 Task: Add the user profile image component in the site builder.
Action: Mouse moved to (1348, 103)
Screenshot: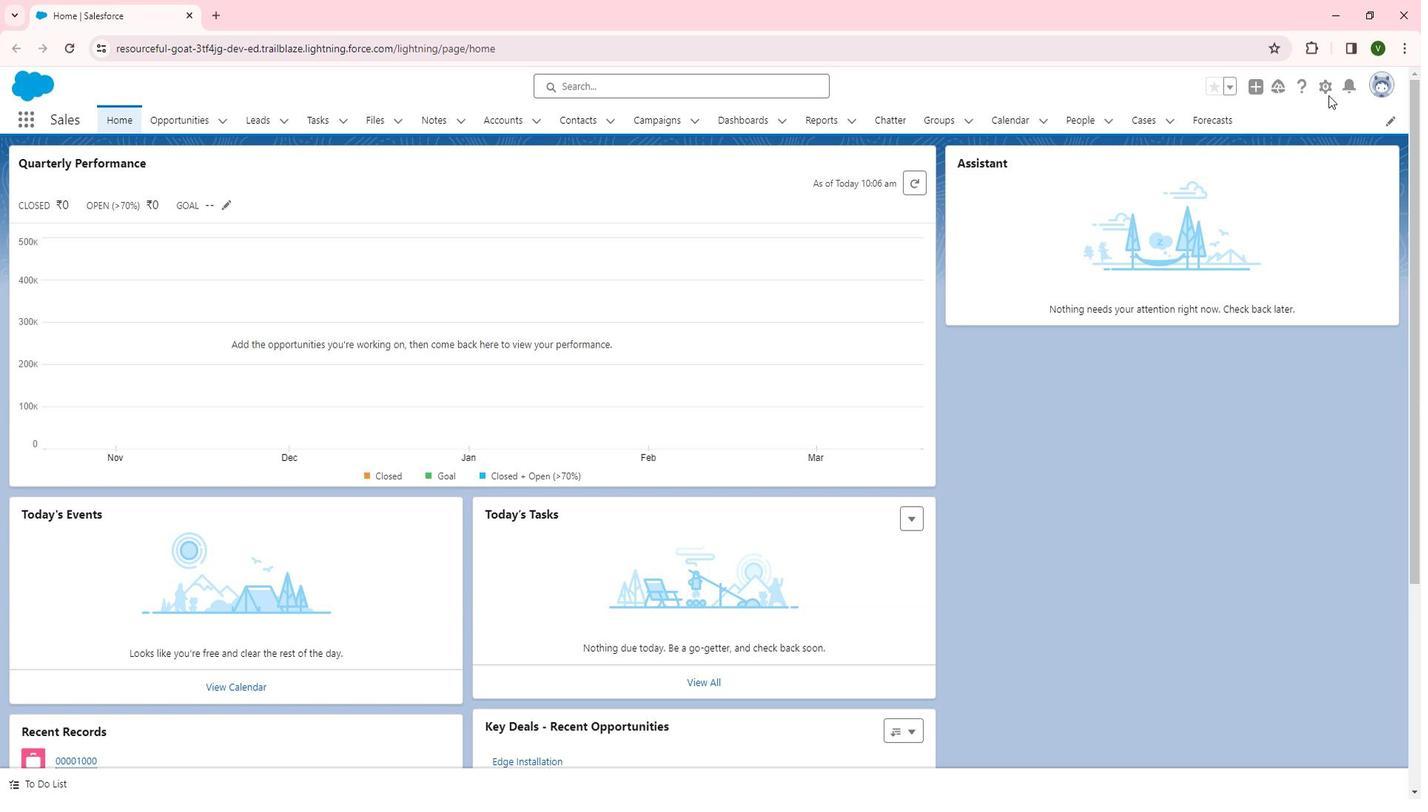 
Action: Mouse pressed left at (1348, 103)
Screenshot: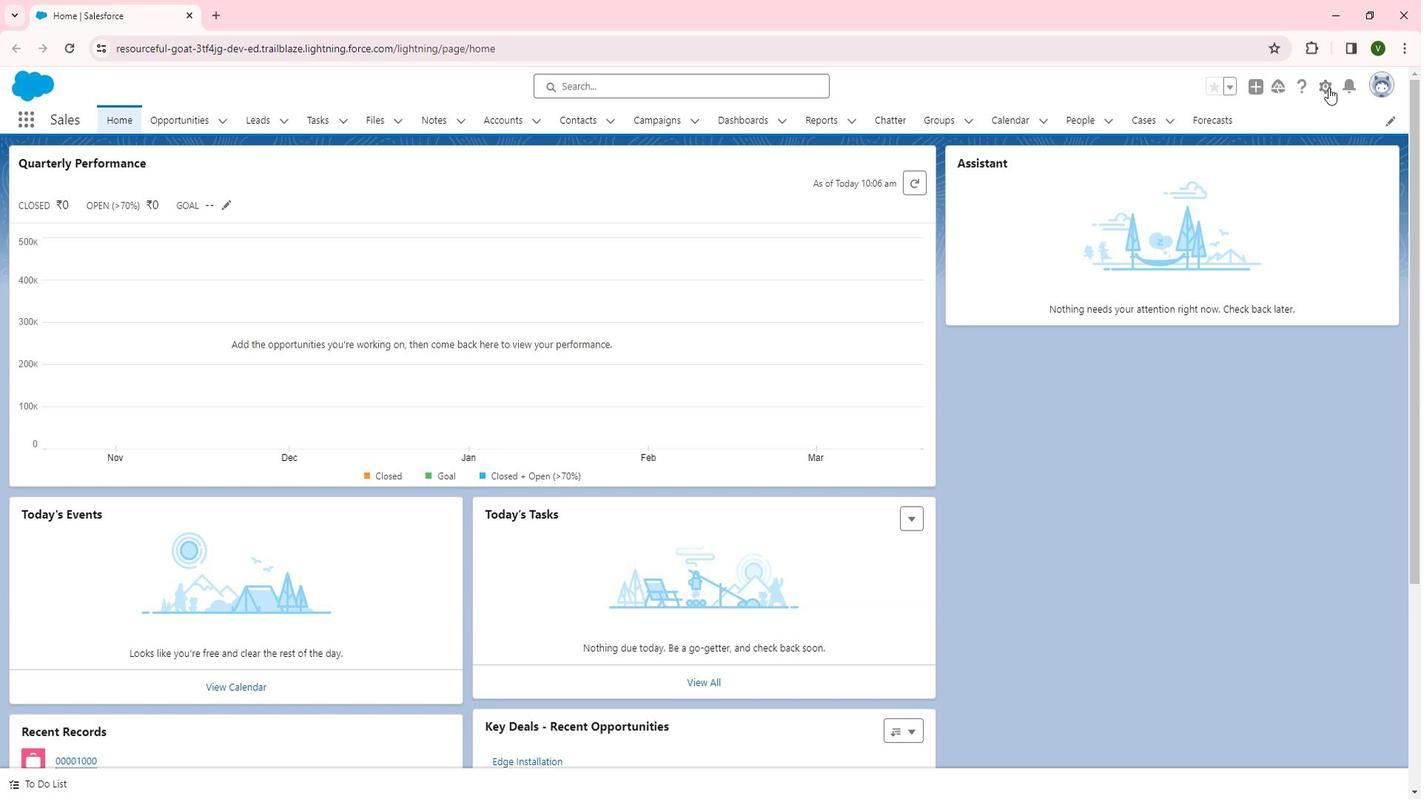 
Action: Mouse moved to (1319, 154)
Screenshot: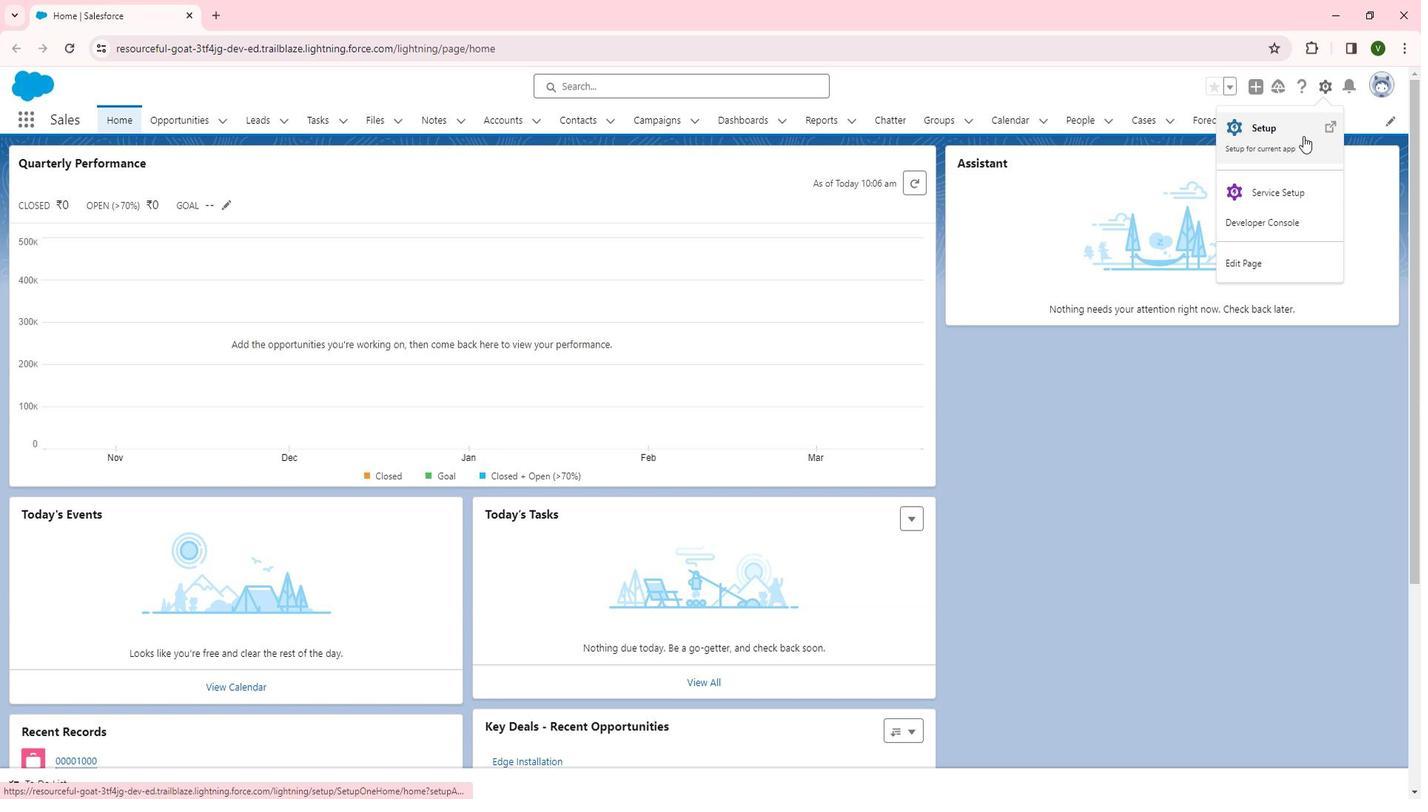 
Action: Mouse pressed left at (1319, 154)
Screenshot: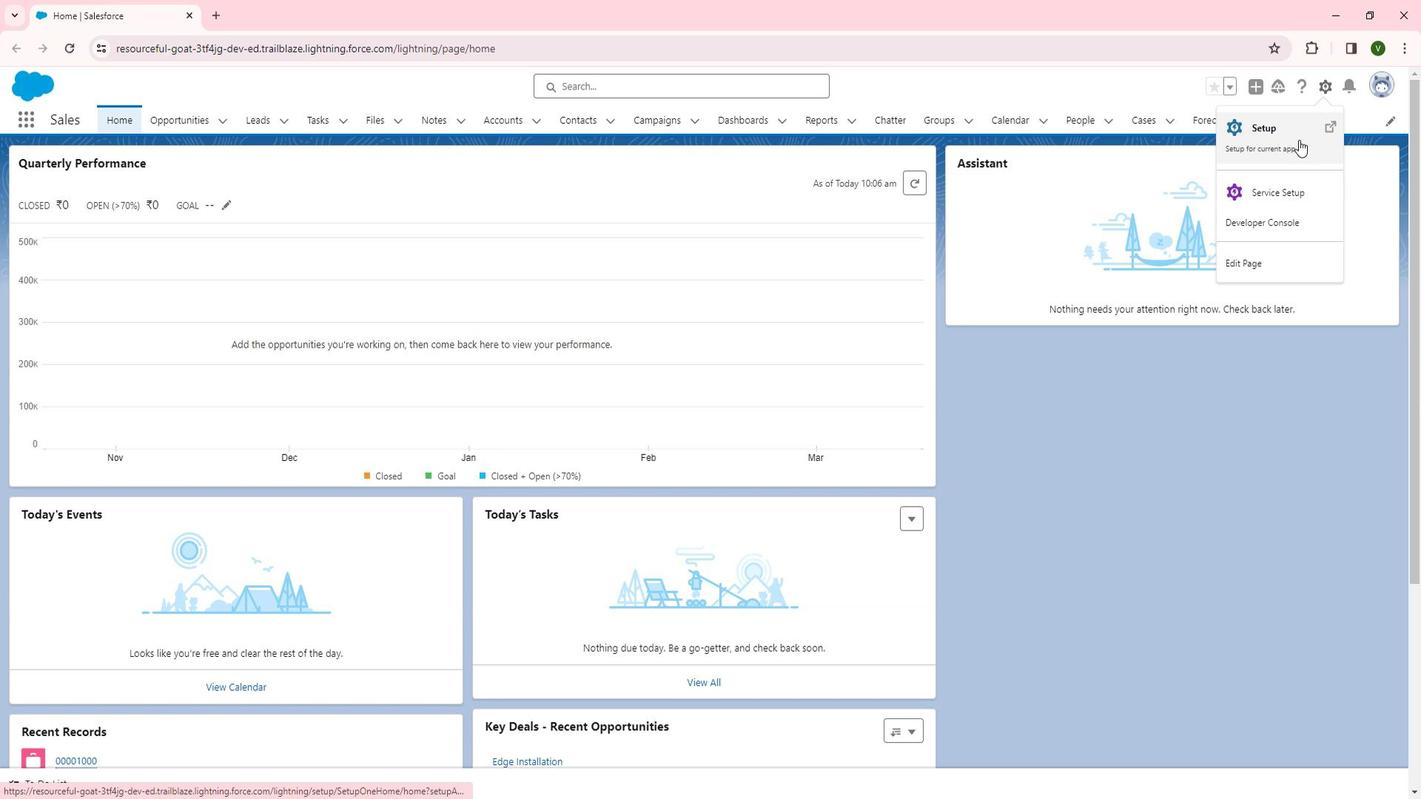 
Action: Mouse moved to (133, 451)
Screenshot: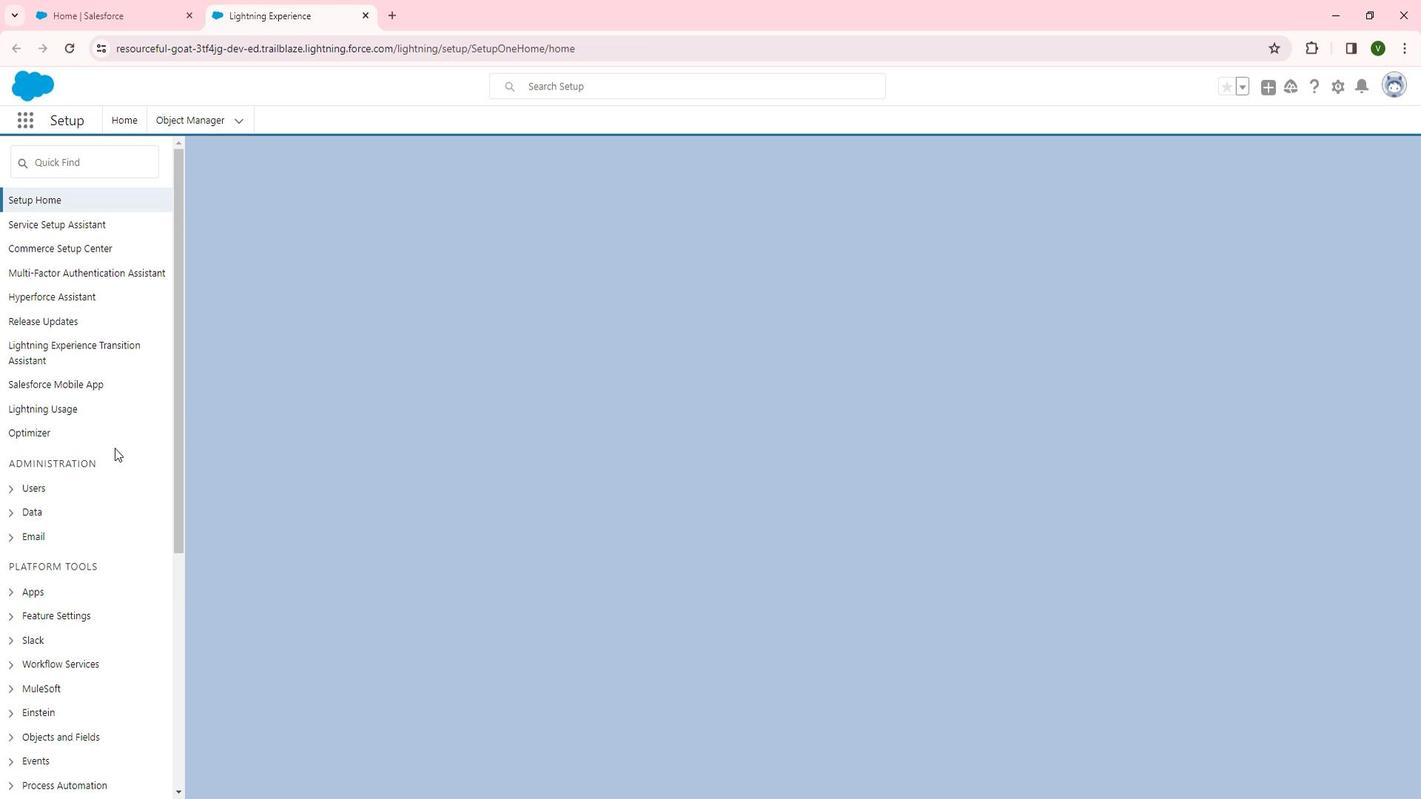
Action: Mouse scrolled (133, 450) with delta (0, 0)
Screenshot: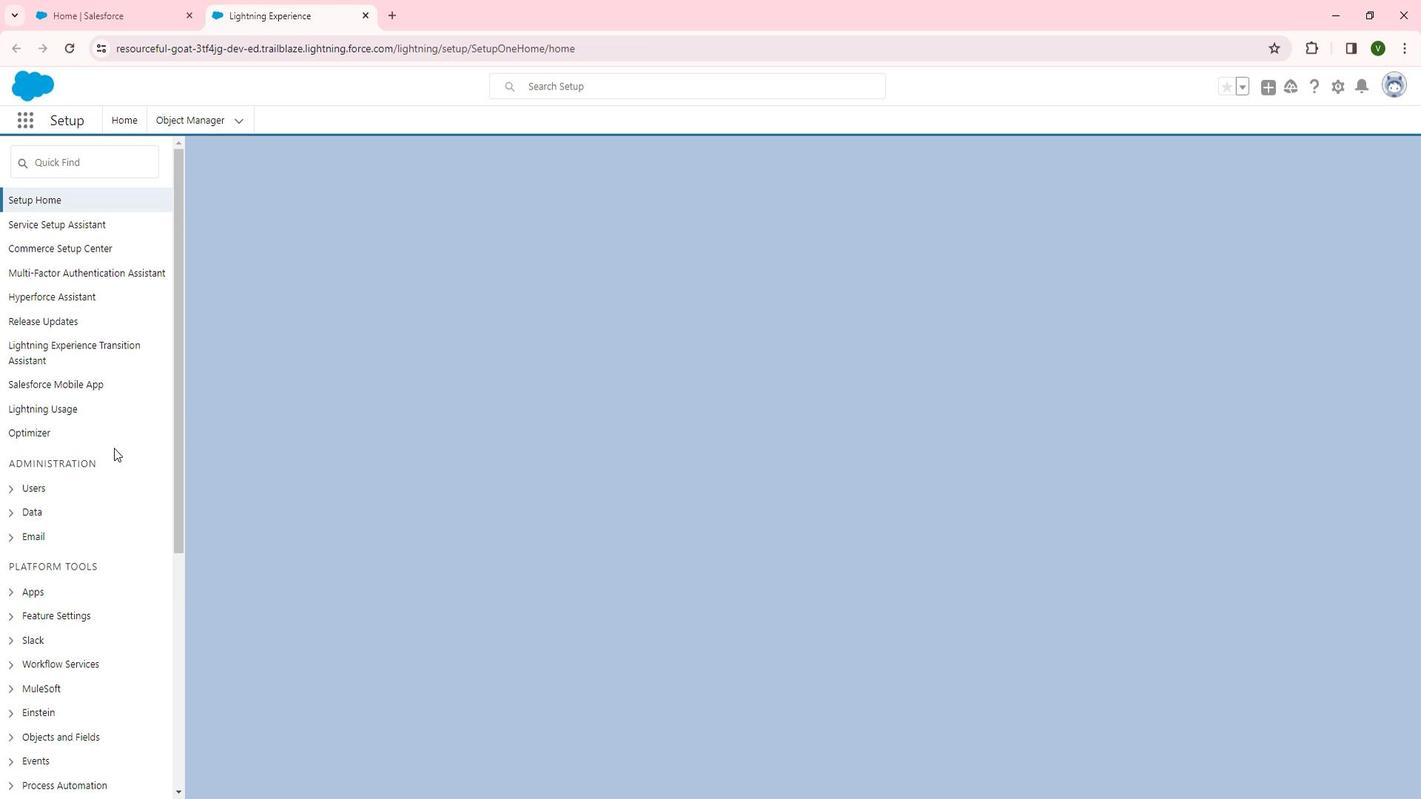 
Action: Mouse scrolled (133, 450) with delta (0, 0)
Screenshot: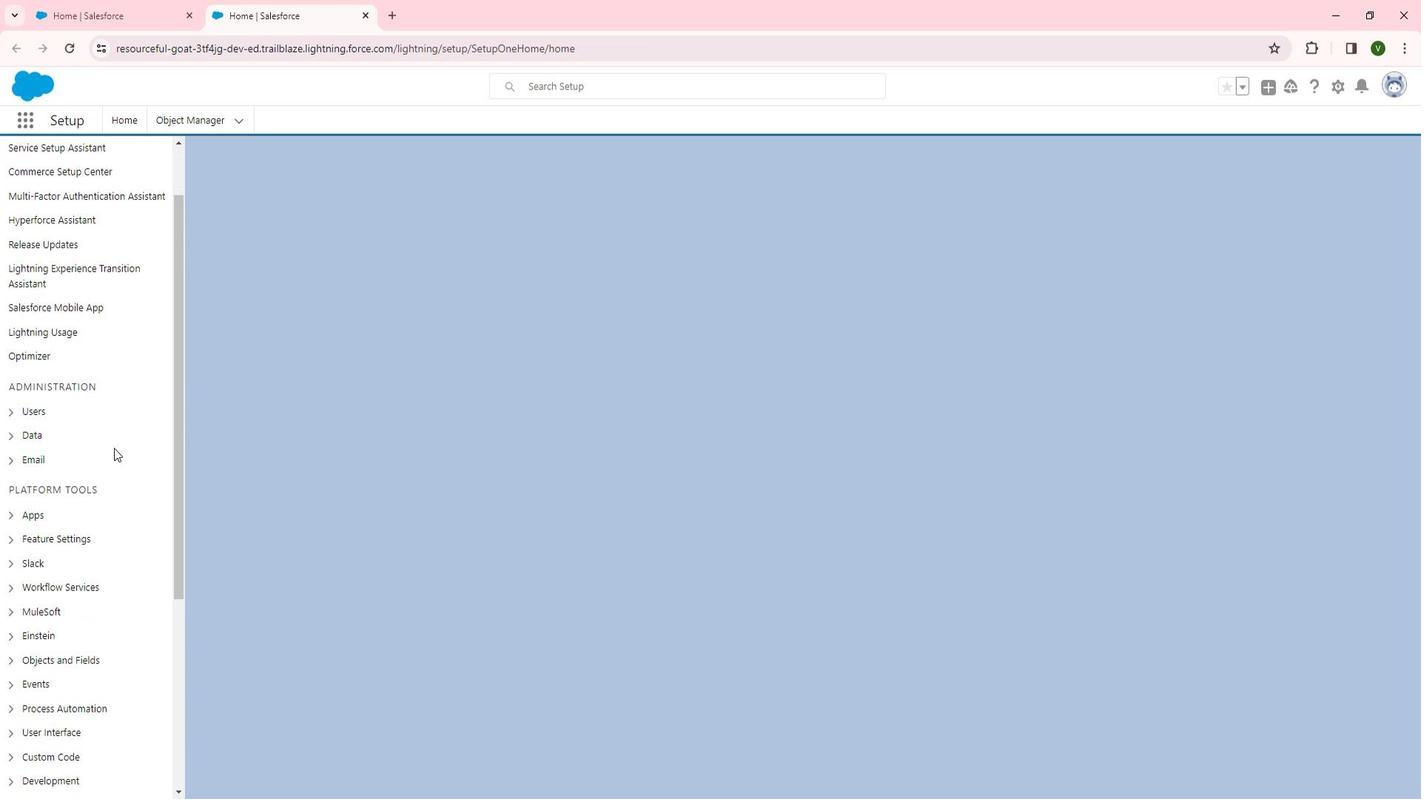 
Action: Mouse scrolled (133, 450) with delta (0, 0)
Screenshot: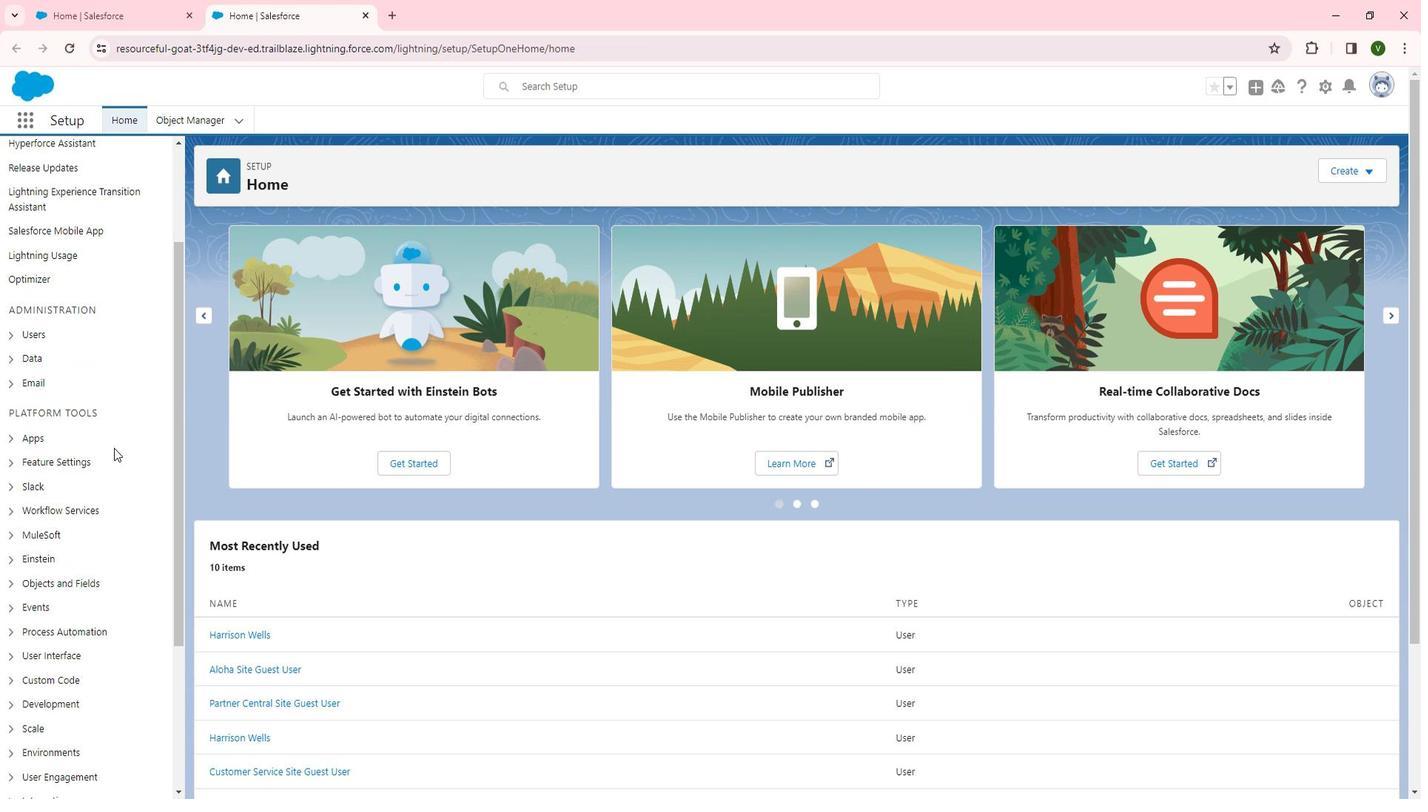 
Action: Mouse moved to (211, 513)
Screenshot: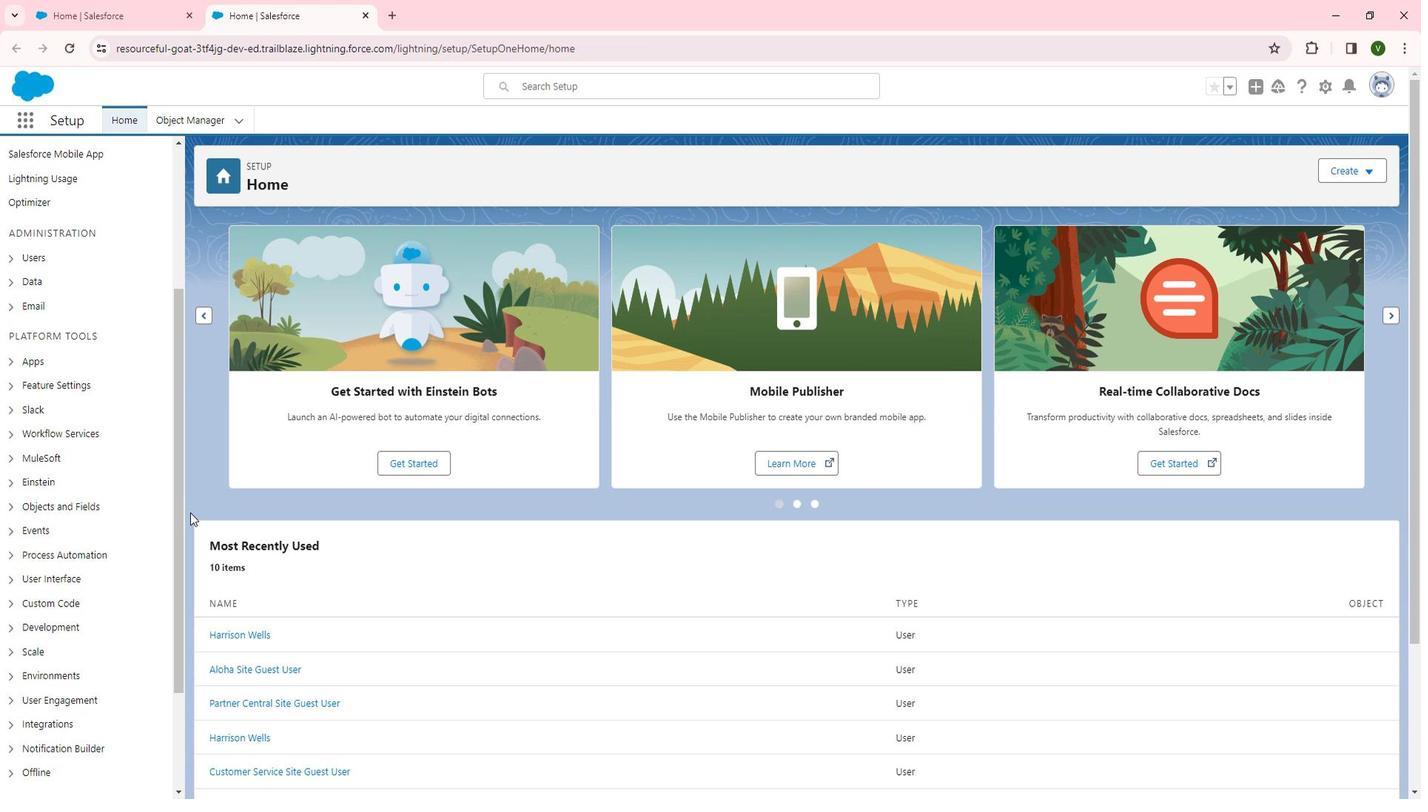 
Action: Mouse scrolled (211, 512) with delta (0, 0)
Screenshot: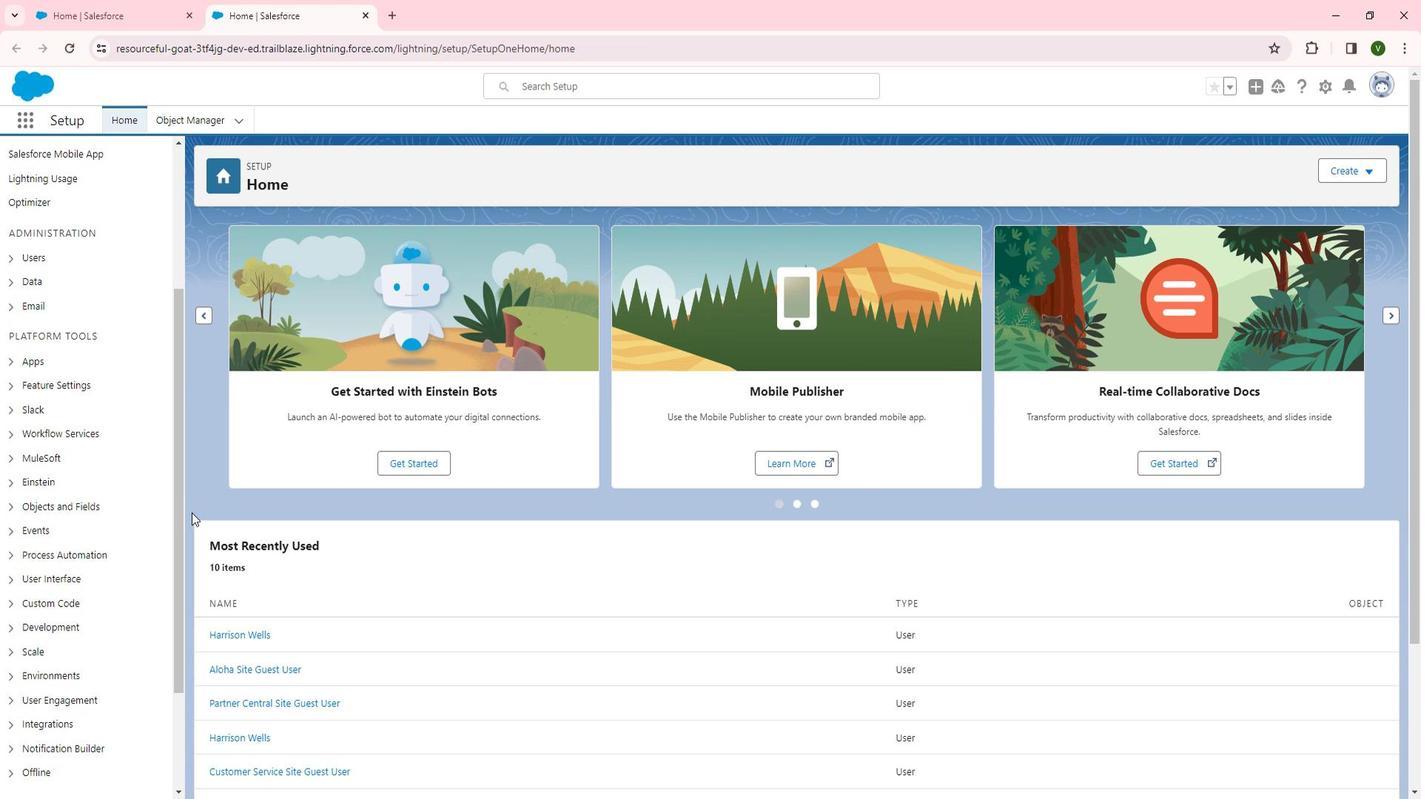 
Action: Mouse scrolled (211, 512) with delta (0, 0)
Screenshot: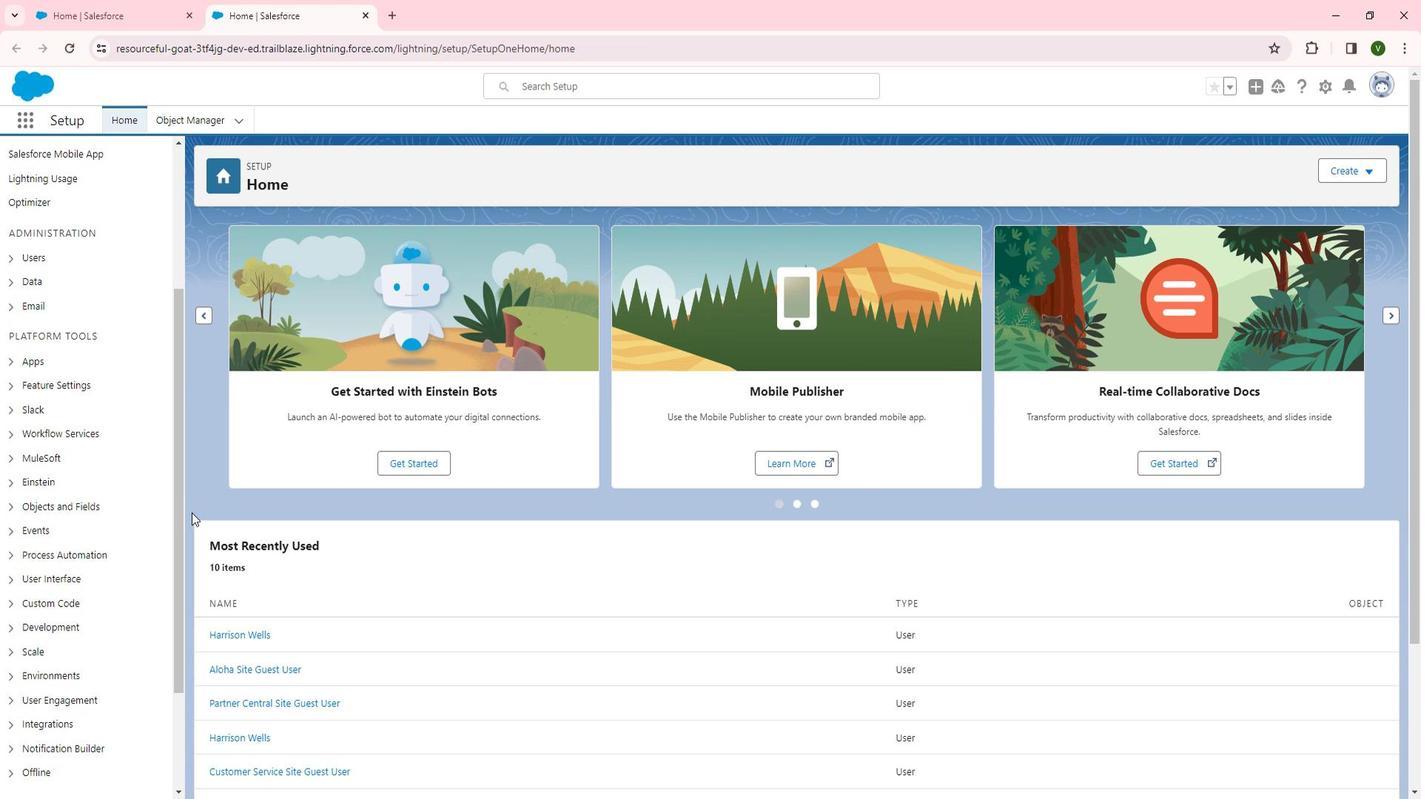 
Action: Mouse scrolled (211, 512) with delta (0, 0)
Screenshot: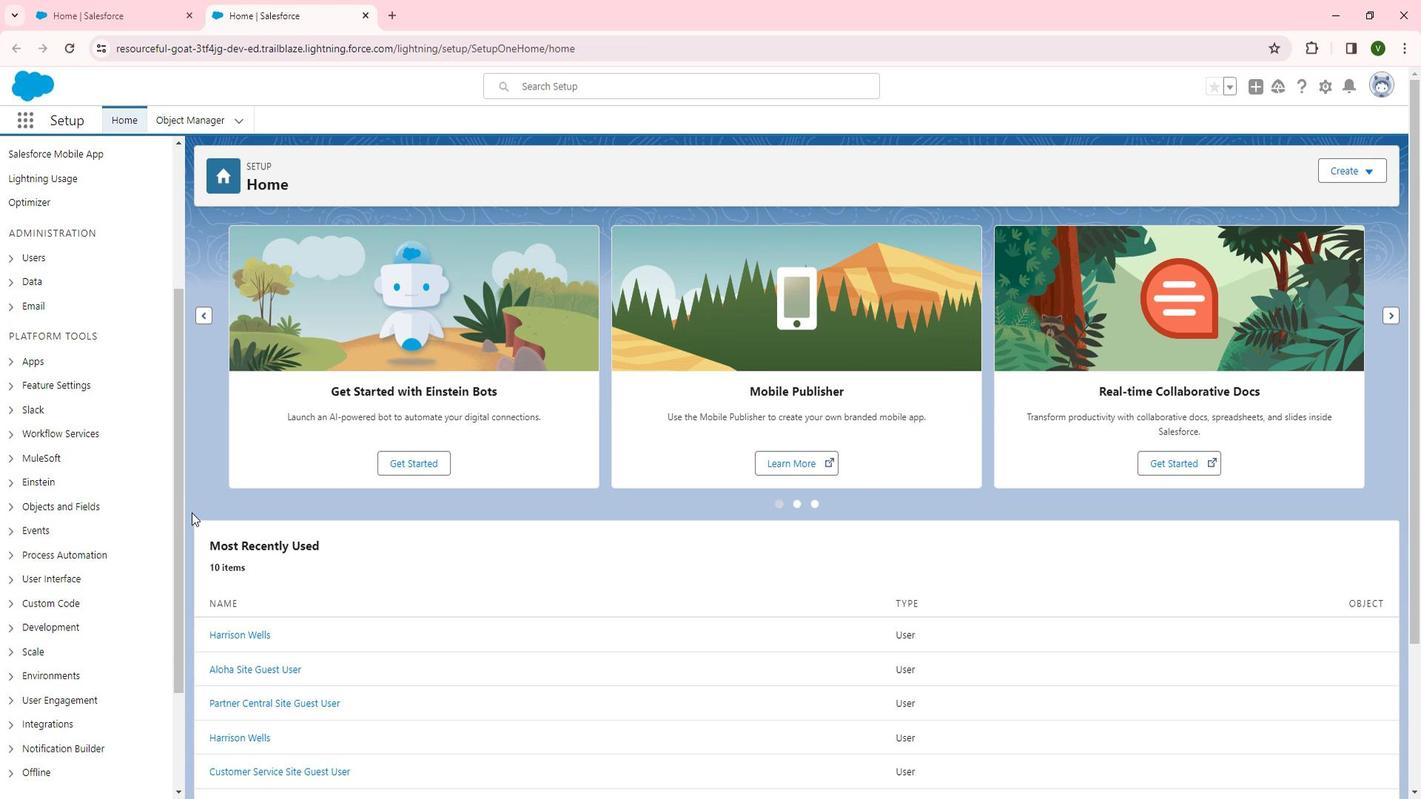 
Action: Mouse moved to (99, 388)
Screenshot: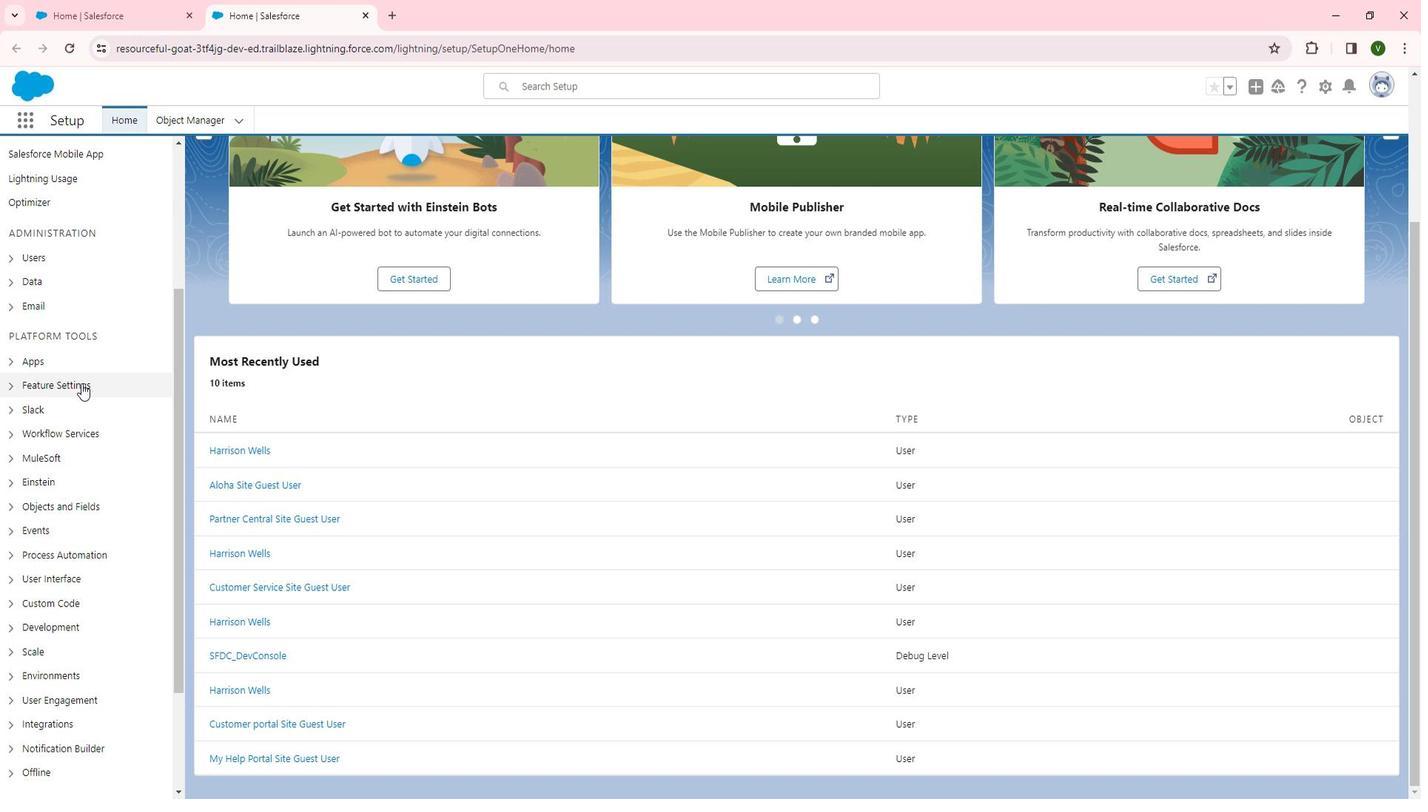 
Action: Mouse pressed left at (99, 388)
Screenshot: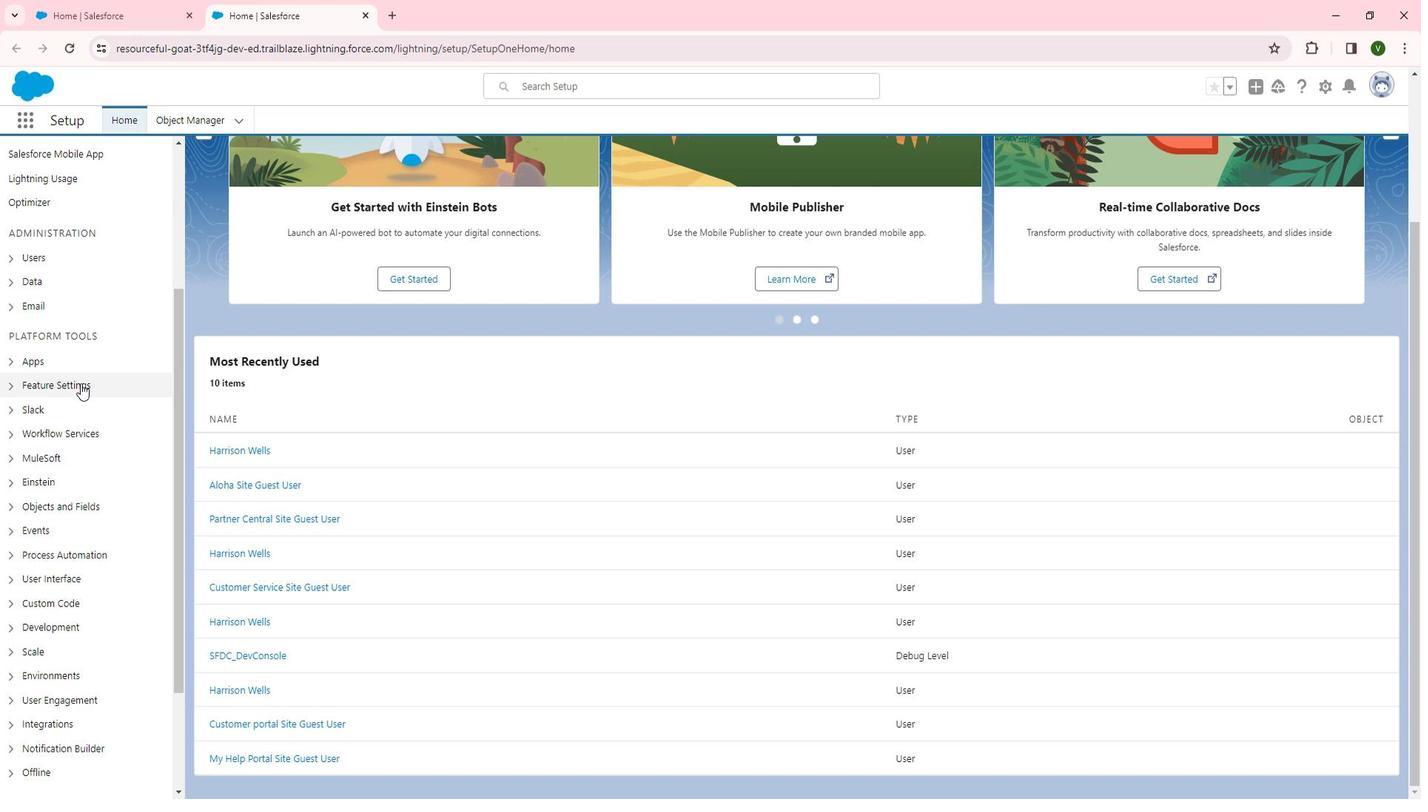 
Action: Mouse moved to (96, 505)
Screenshot: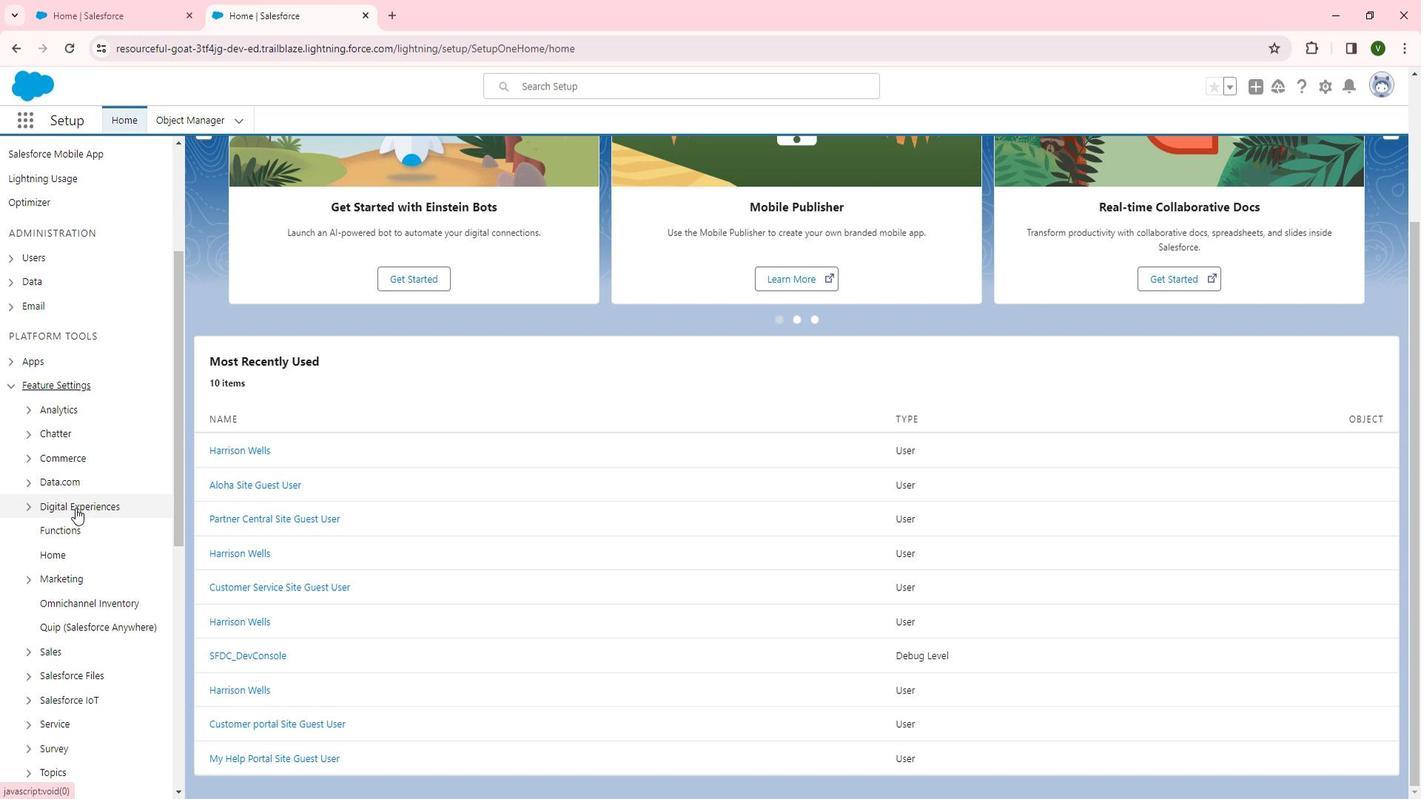 
Action: Mouse pressed left at (96, 505)
Screenshot: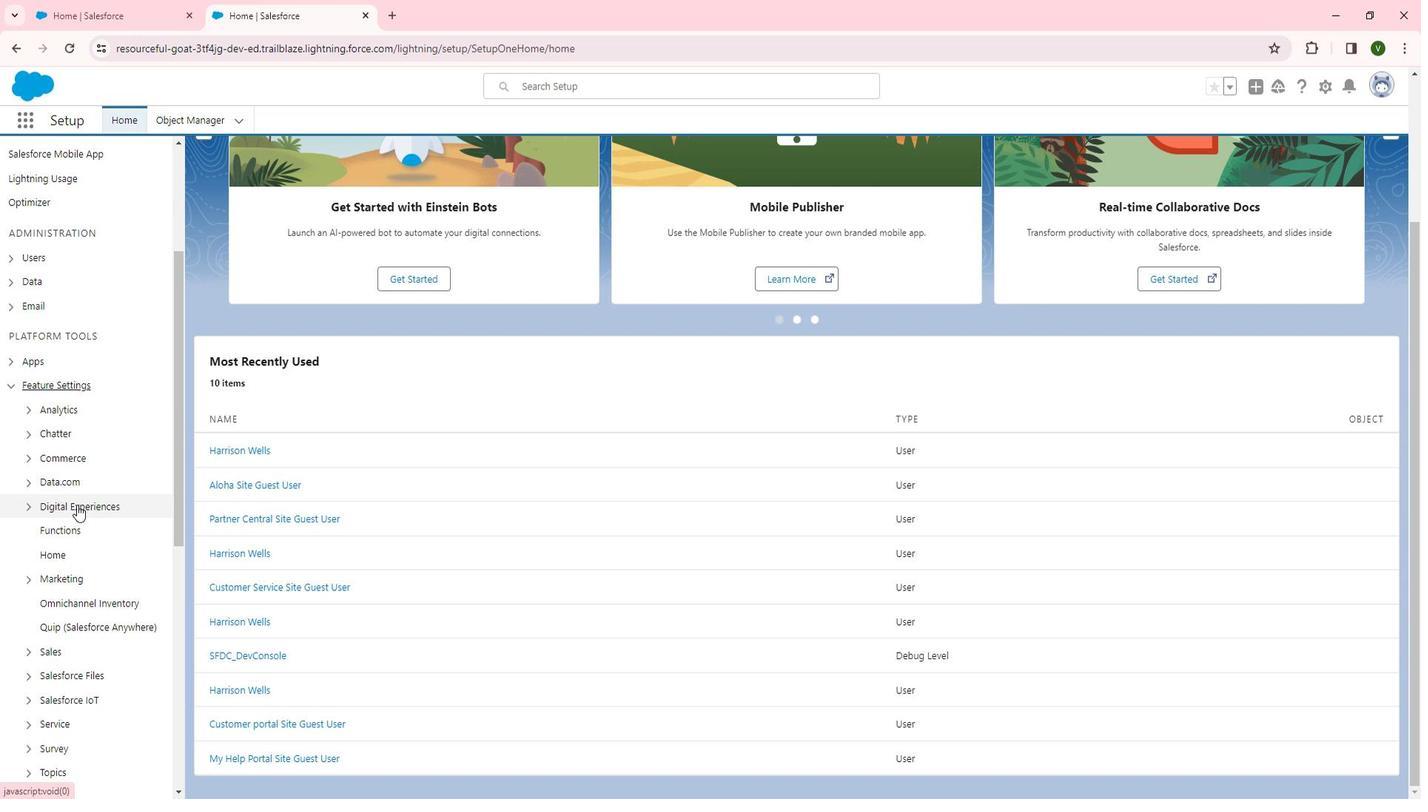 
Action: Mouse moved to (83, 532)
Screenshot: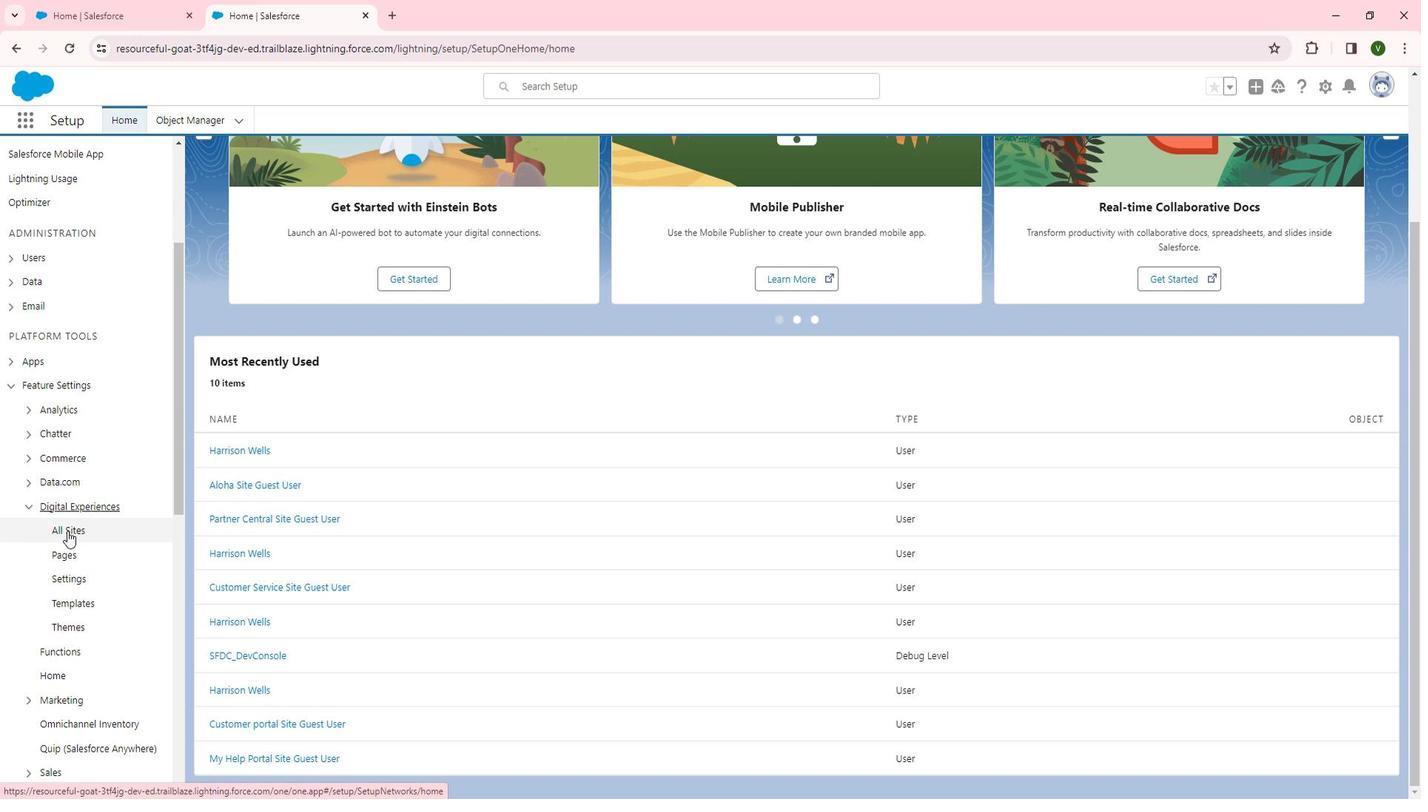 
Action: Mouse pressed left at (83, 532)
Screenshot: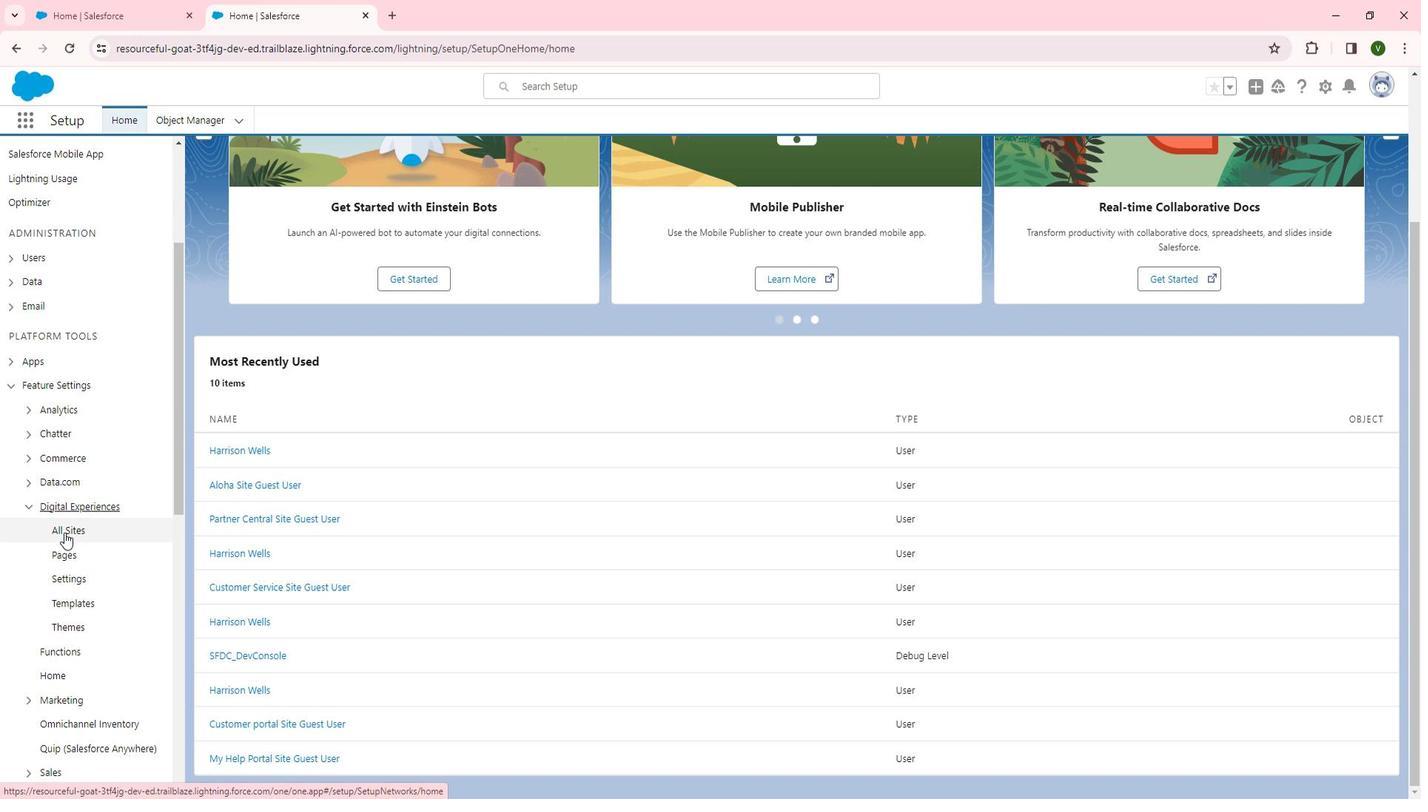 
Action: Mouse moved to (251, 374)
Screenshot: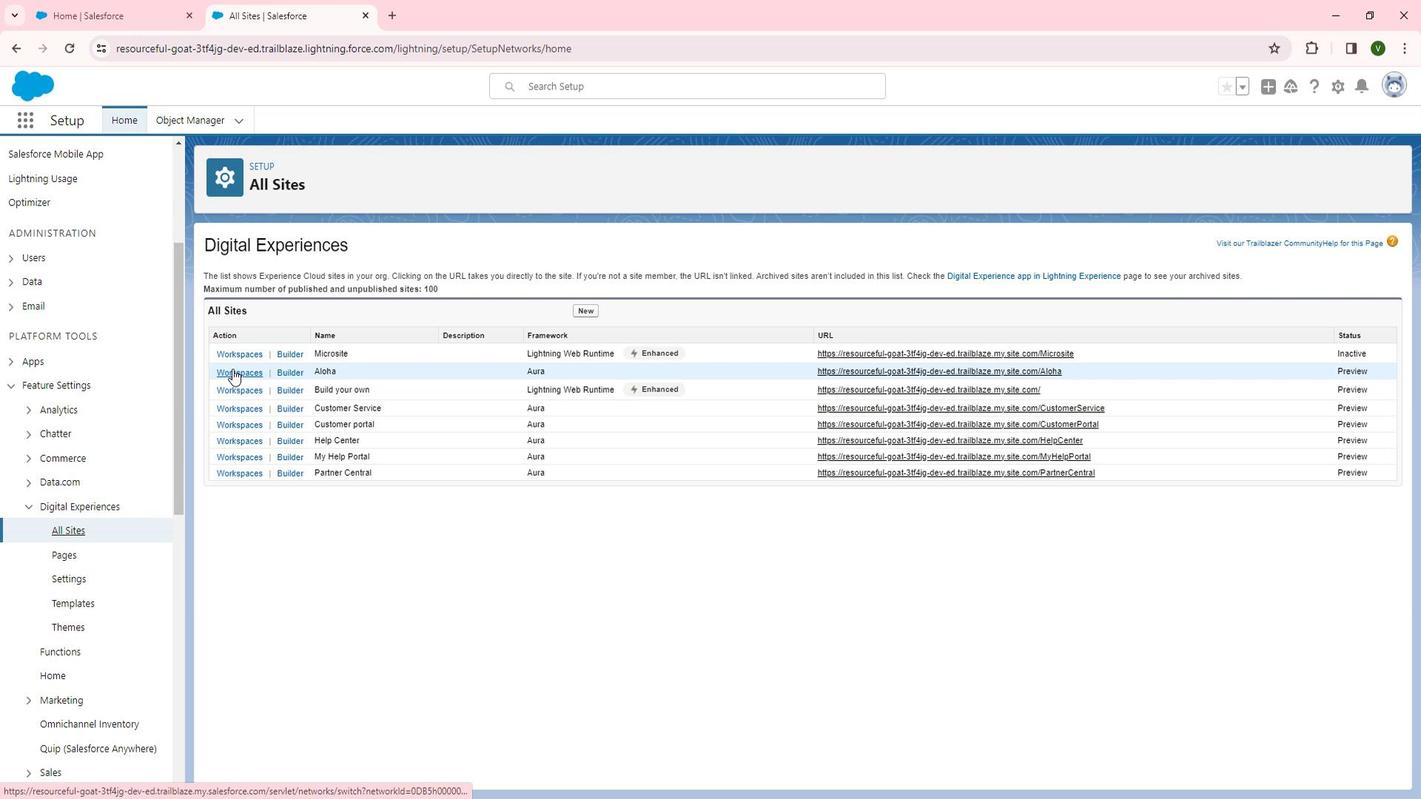 
Action: Mouse pressed left at (251, 374)
Screenshot: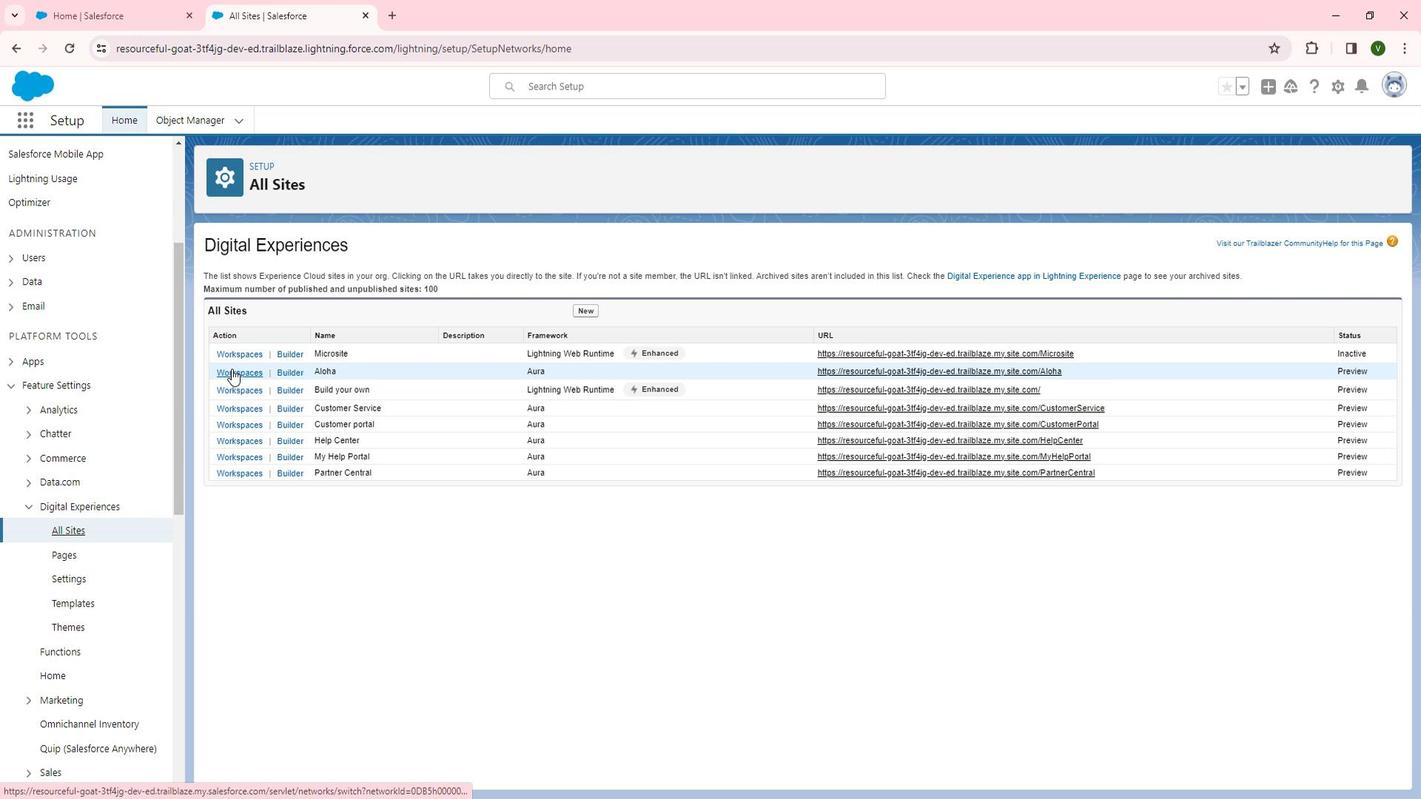 
Action: Mouse moved to (209, 350)
Screenshot: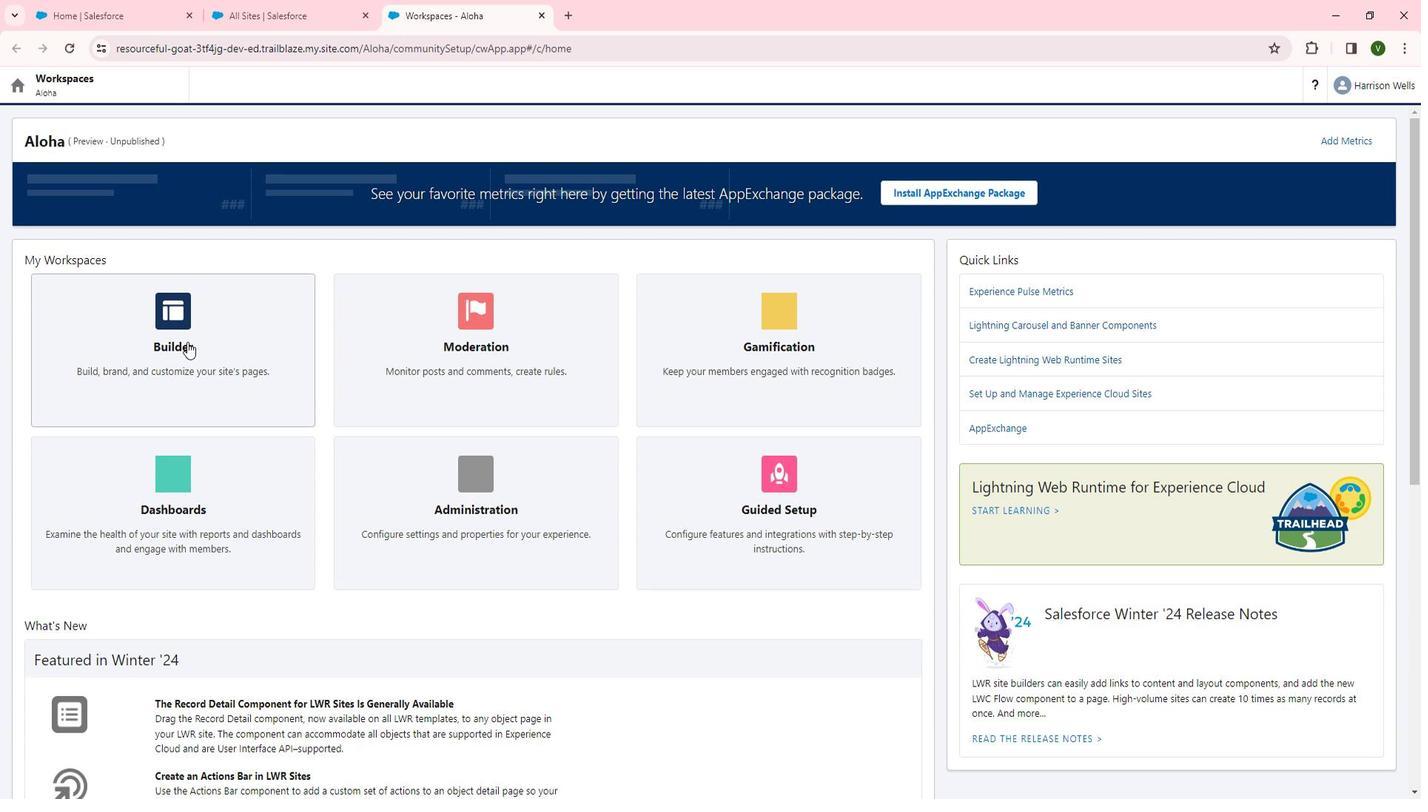 
Action: Mouse pressed left at (209, 350)
Screenshot: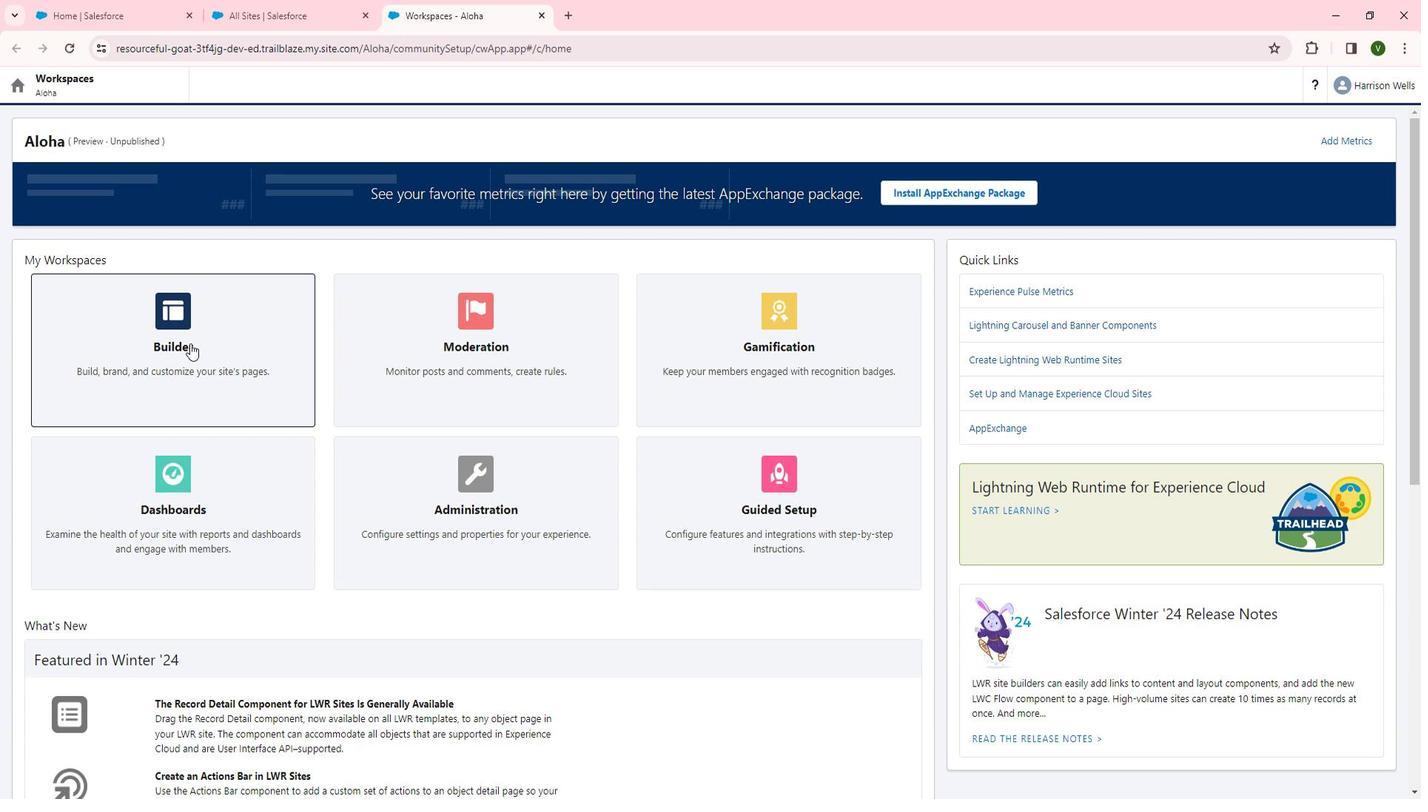 
Action: Mouse moved to (45, 154)
Screenshot: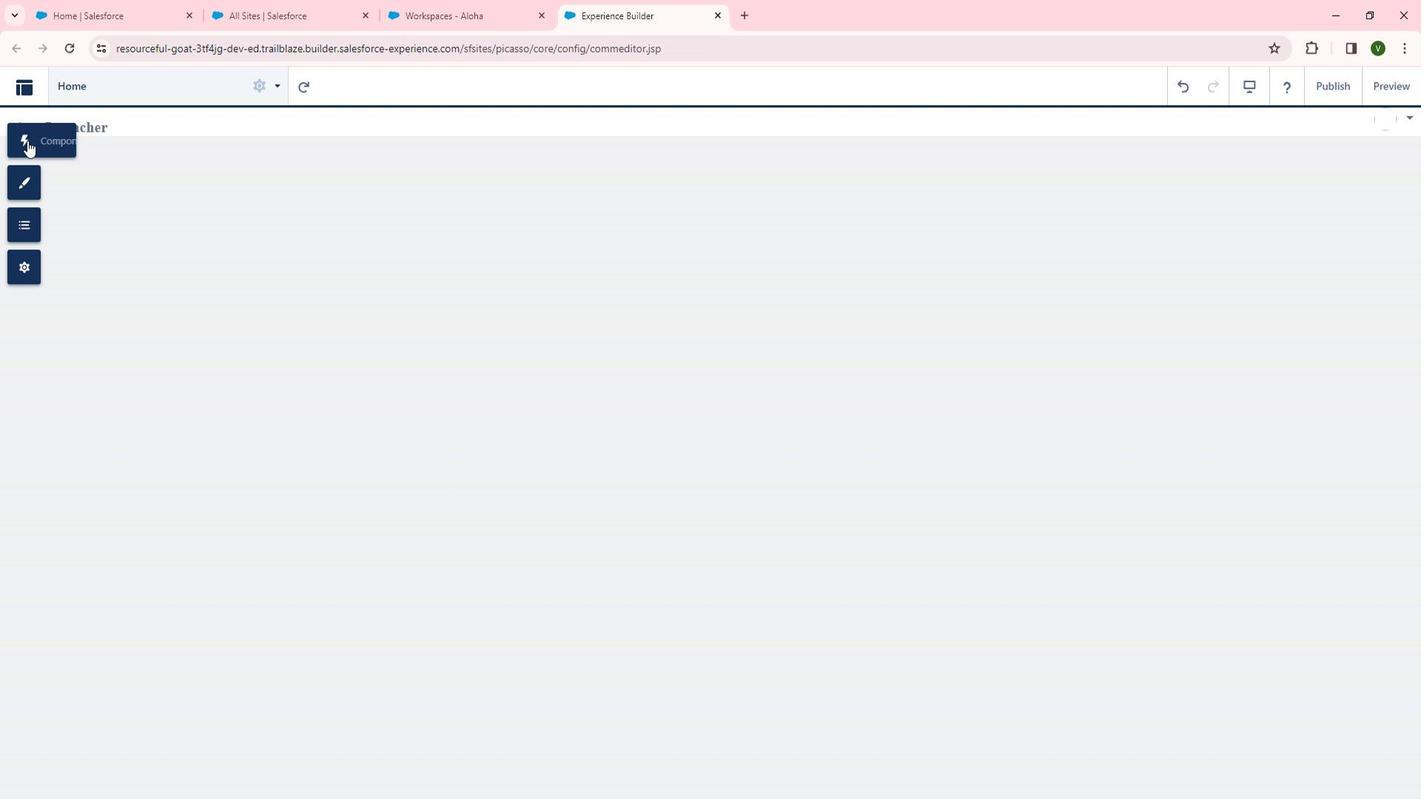 
Action: Mouse pressed left at (45, 154)
Screenshot: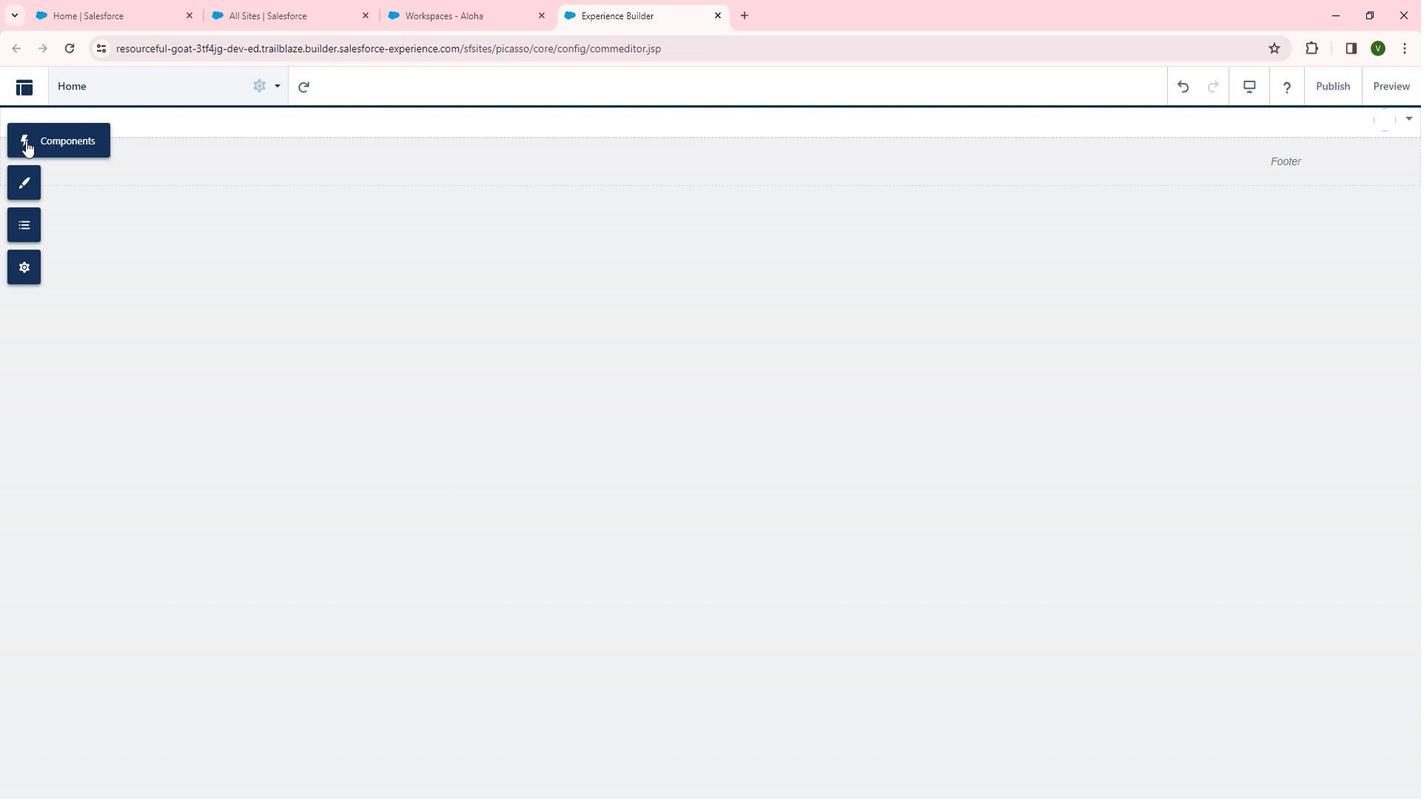 
Action: Mouse moved to (307, 452)
Screenshot: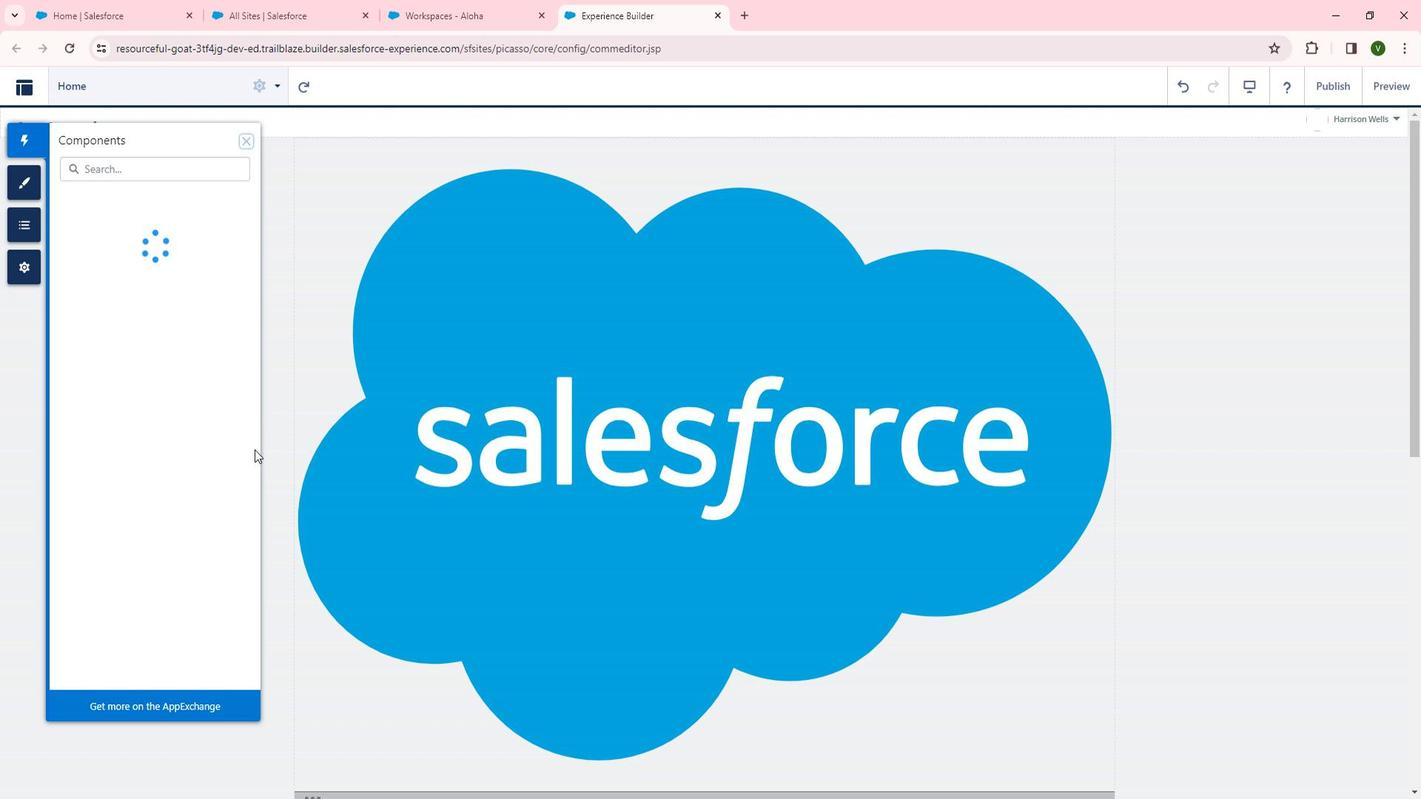 
Action: Mouse scrolled (307, 451) with delta (0, 0)
Screenshot: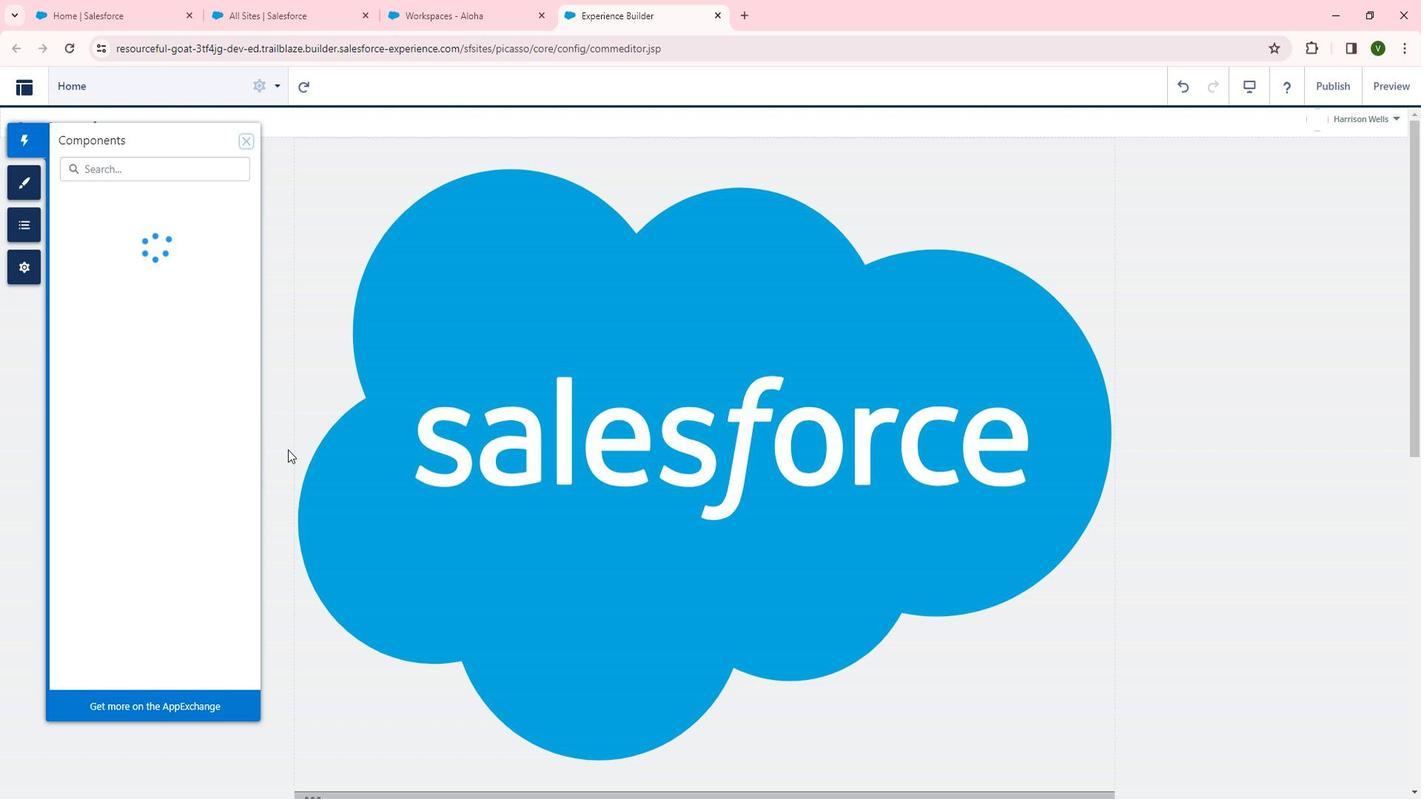 
Action: Mouse scrolled (307, 451) with delta (0, 0)
Screenshot: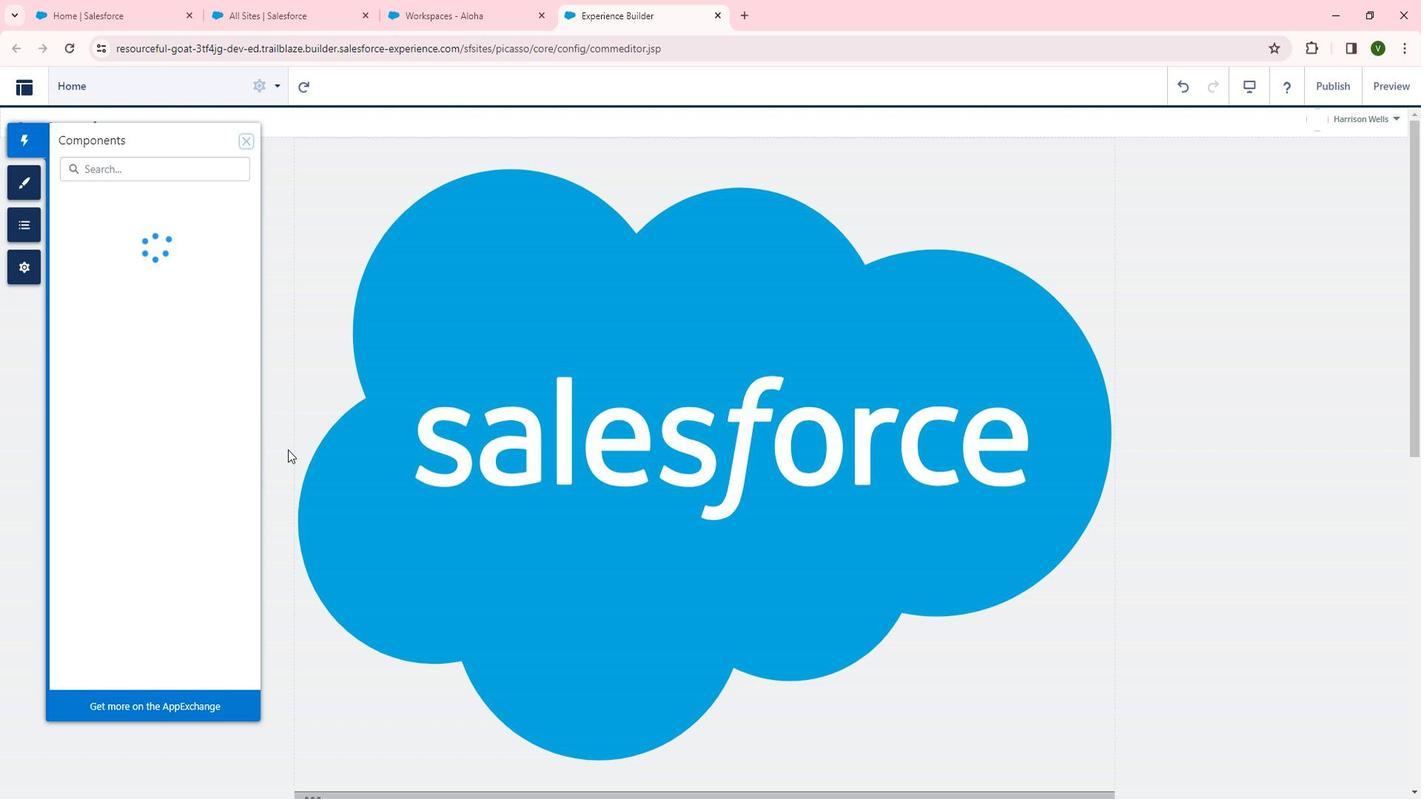 
Action: Mouse scrolled (307, 451) with delta (0, 0)
Screenshot: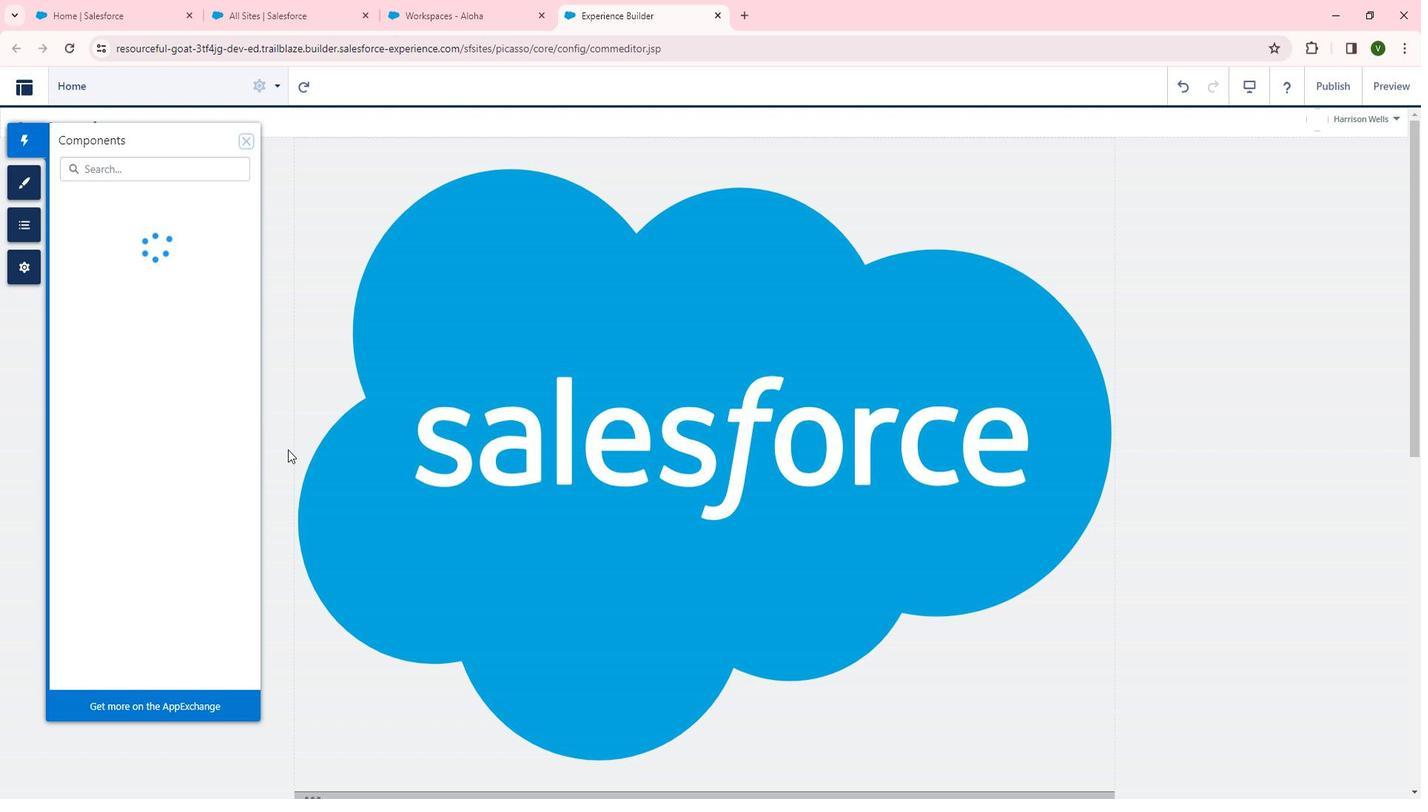 
Action: Mouse scrolled (307, 451) with delta (0, 0)
Screenshot: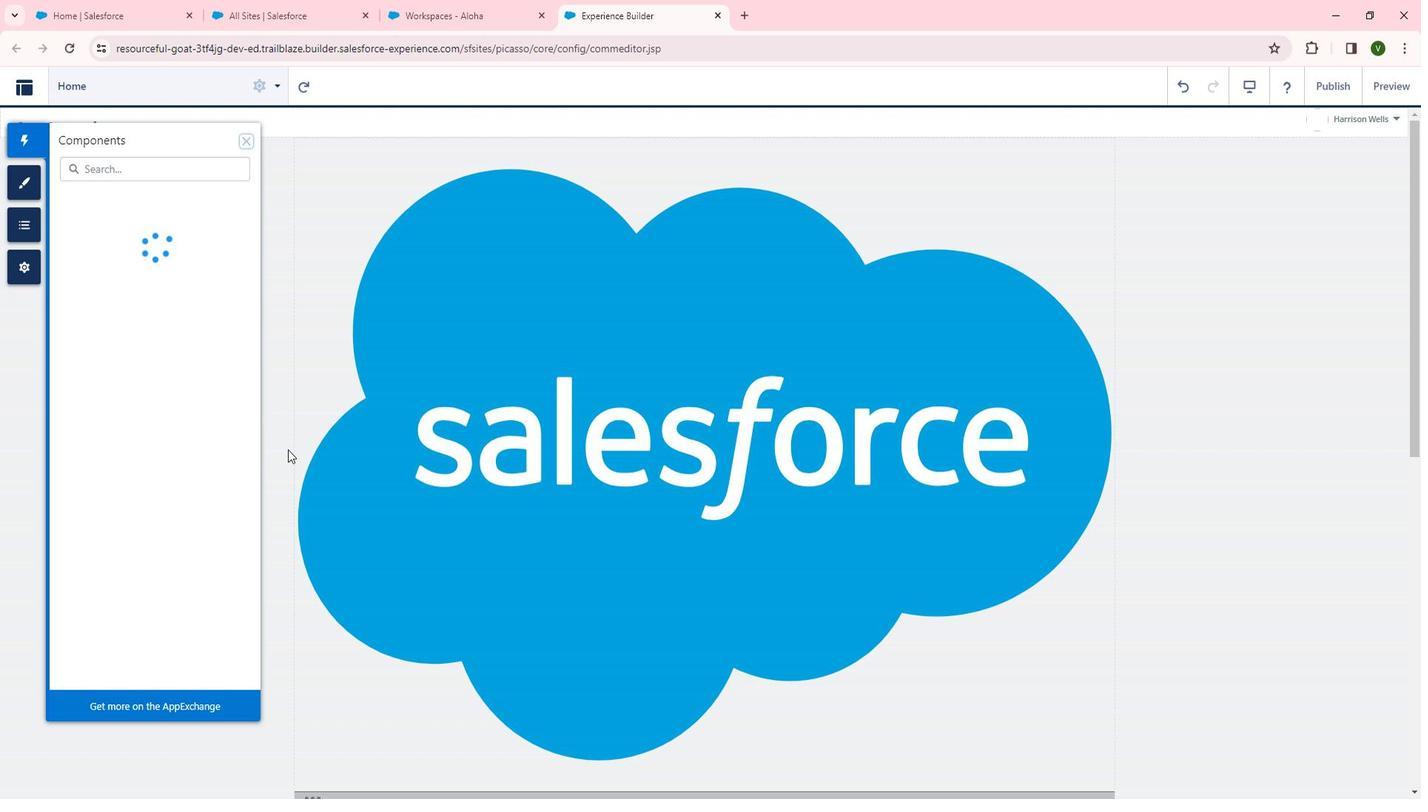 
Action: Mouse scrolled (307, 451) with delta (0, 0)
Screenshot: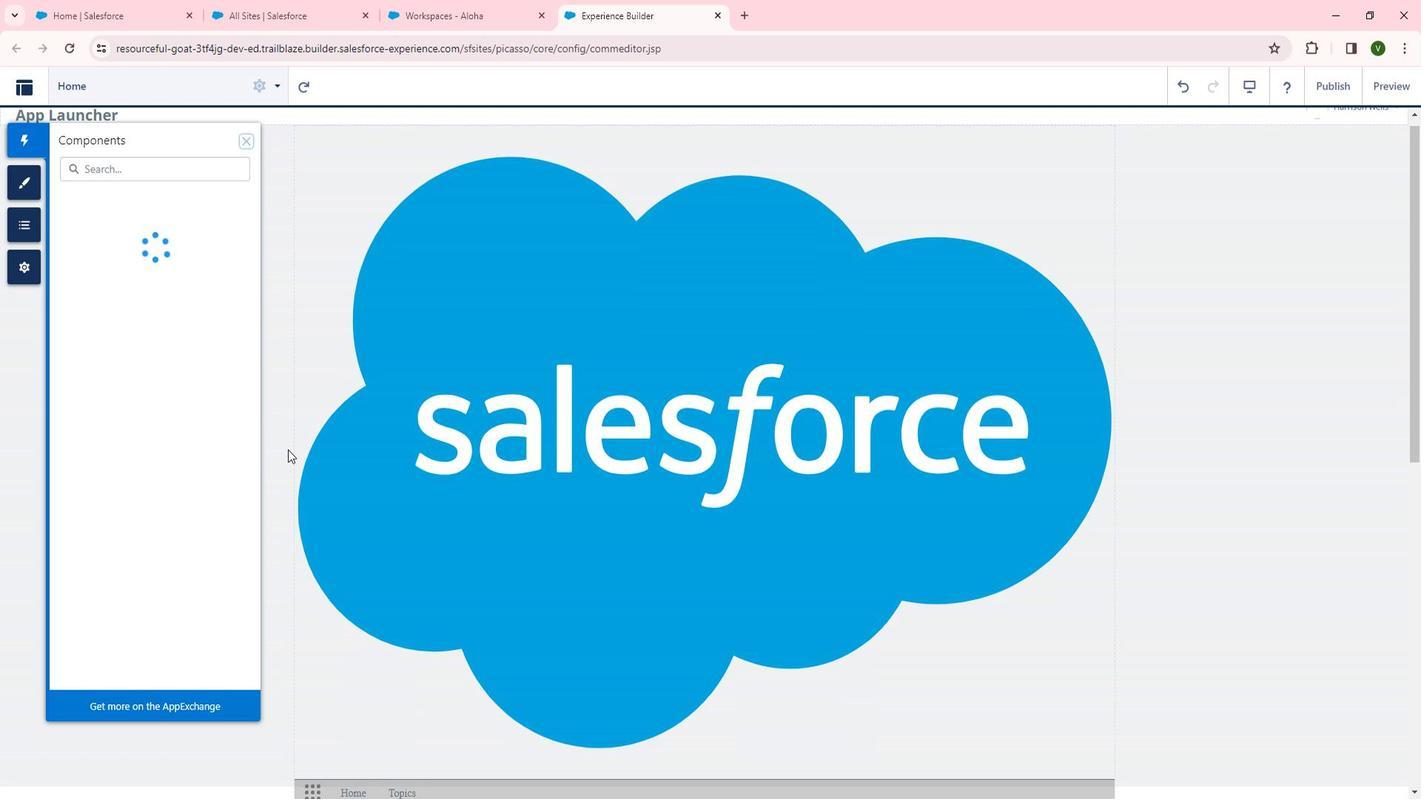
Action: Mouse scrolled (307, 451) with delta (0, 0)
Screenshot: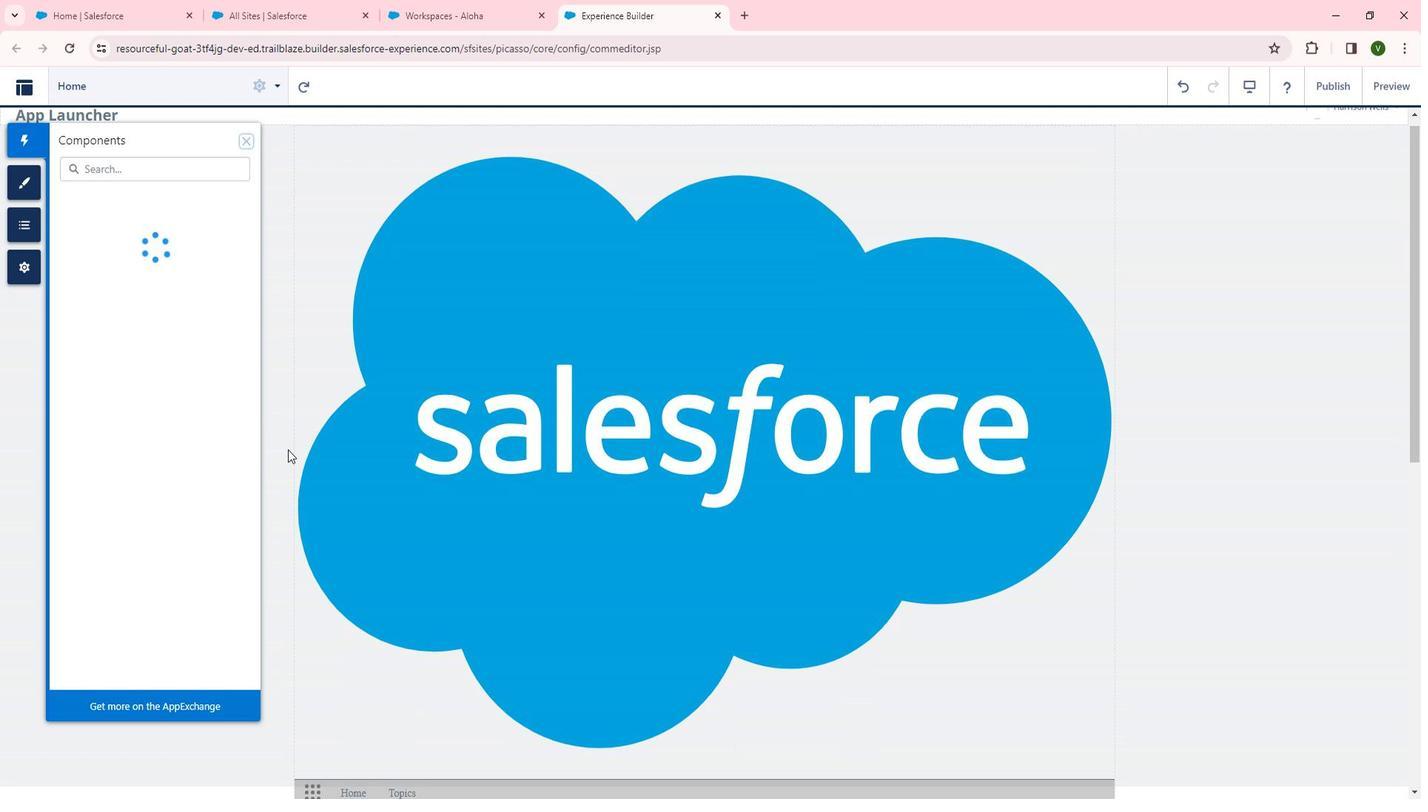 
Action: Mouse scrolled (307, 451) with delta (0, 0)
Screenshot: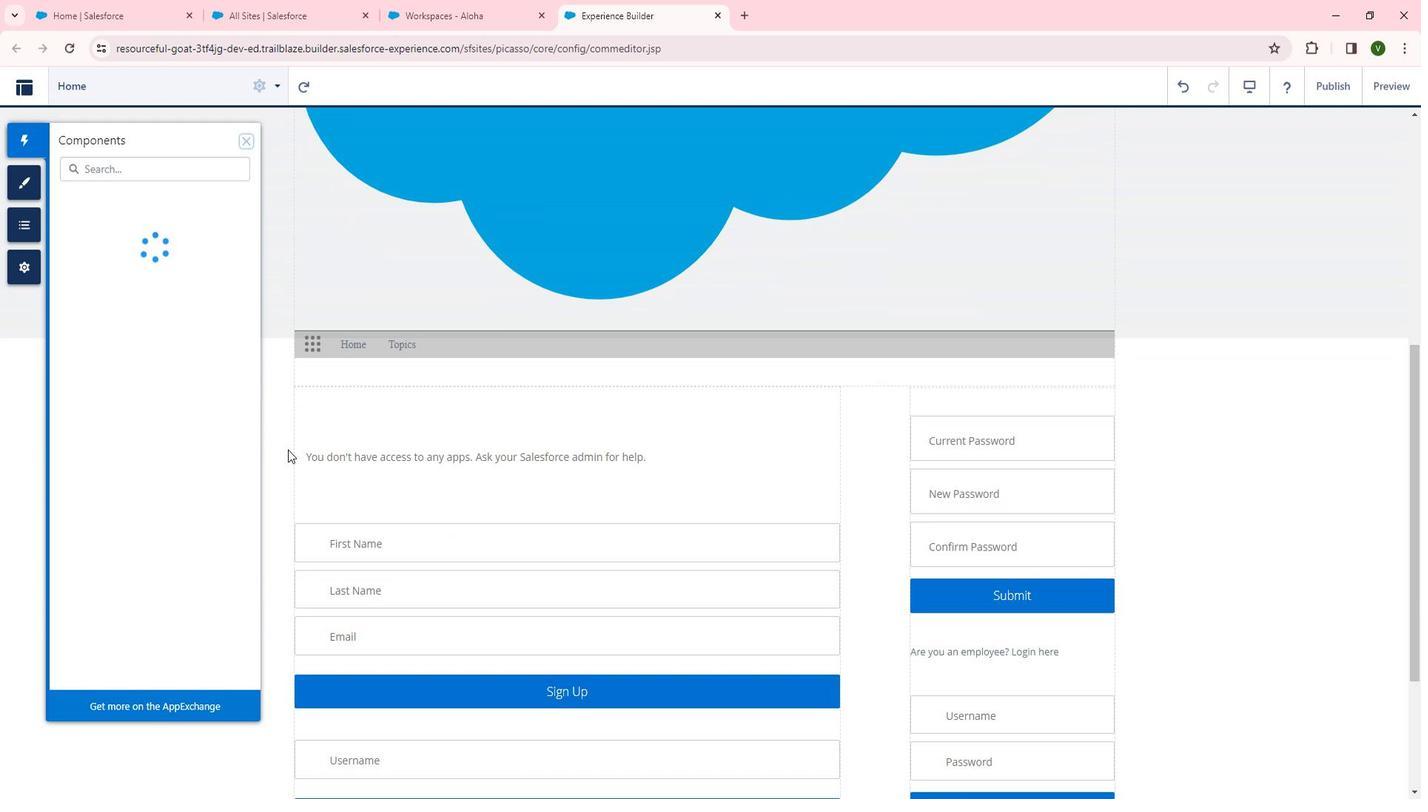
Action: Mouse scrolled (307, 451) with delta (0, 0)
Screenshot: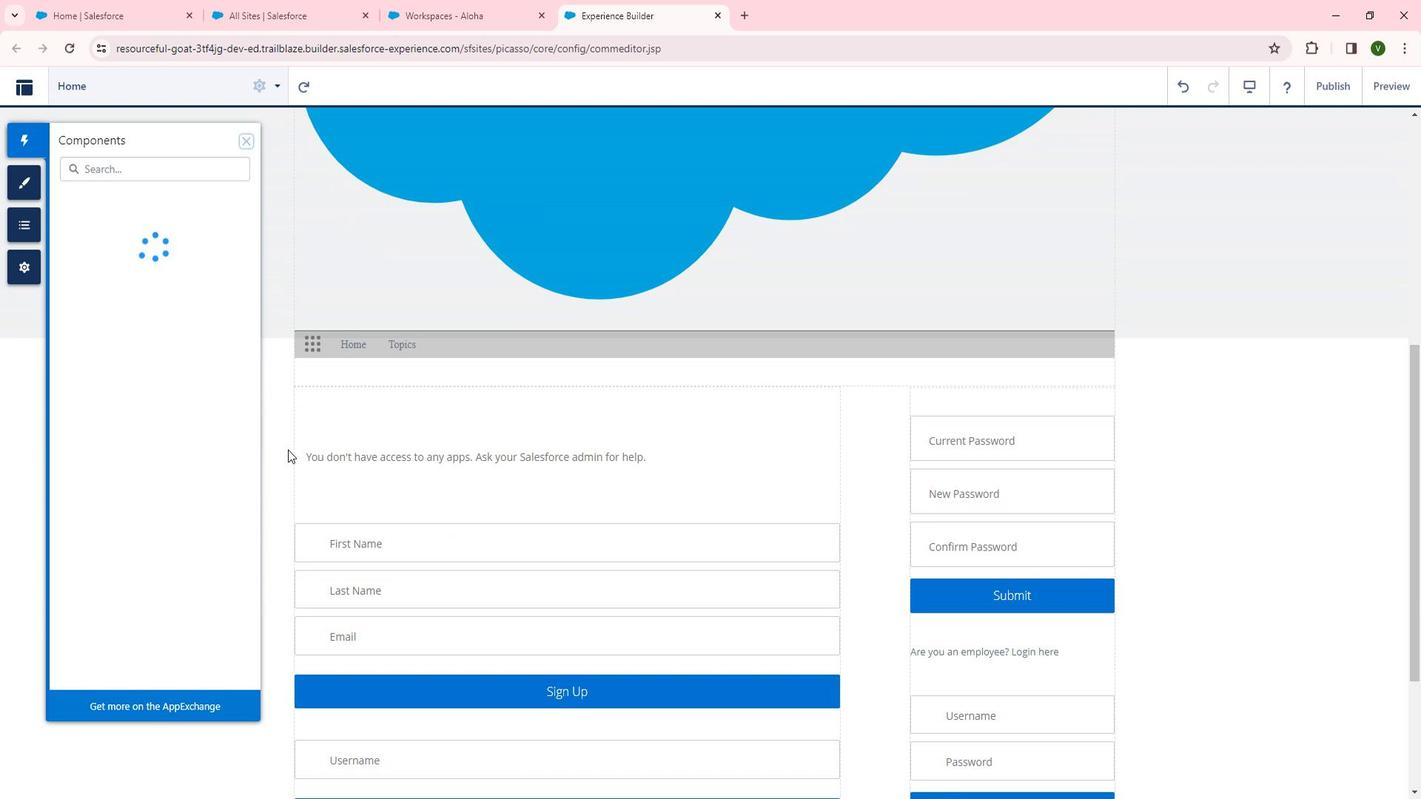 
Action: Mouse scrolled (307, 451) with delta (0, 0)
Screenshot: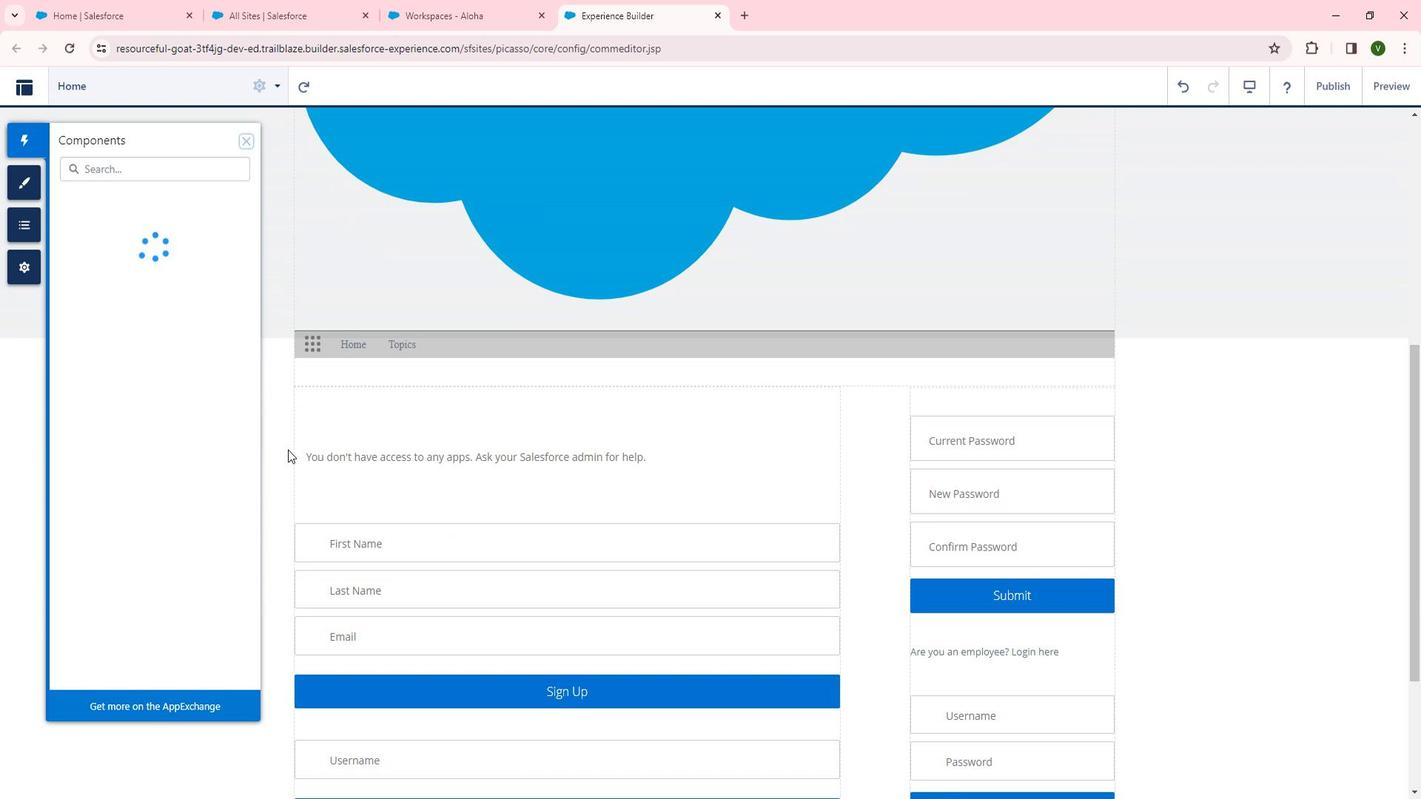 
Action: Mouse scrolled (307, 453) with delta (0, 0)
Screenshot: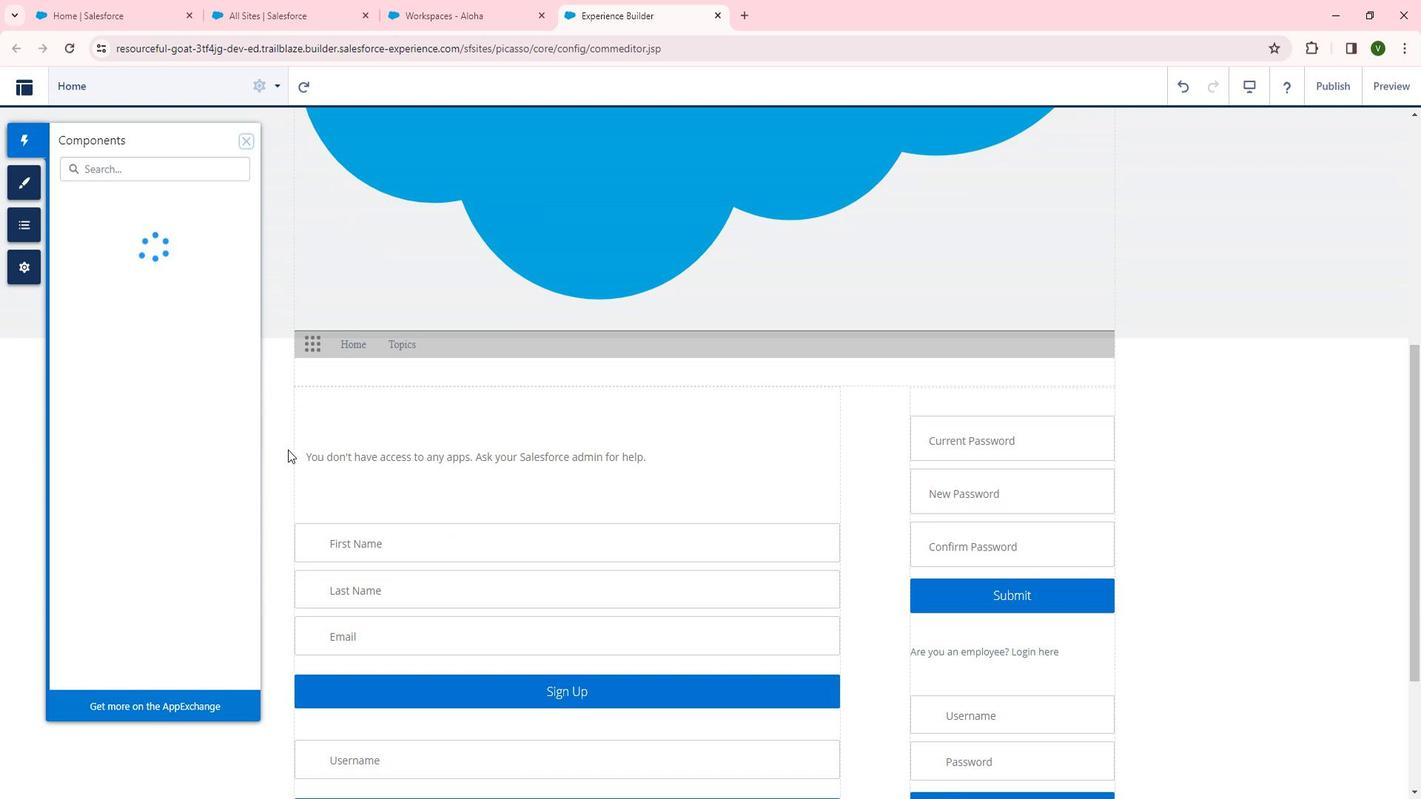 
Action: Mouse scrolled (307, 451) with delta (0, 0)
Screenshot: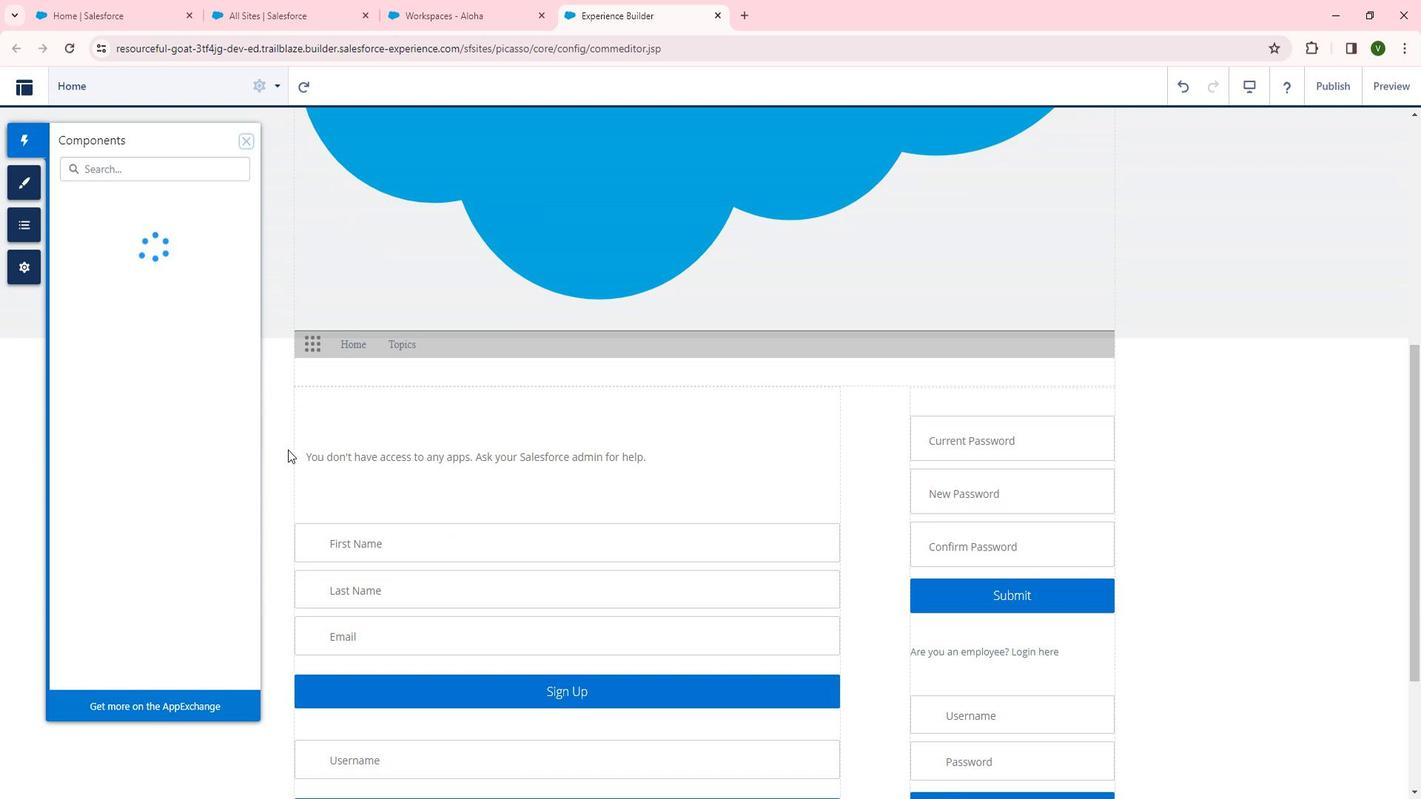
Action: Mouse scrolled (307, 451) with delta (0, 0)
Screenshot: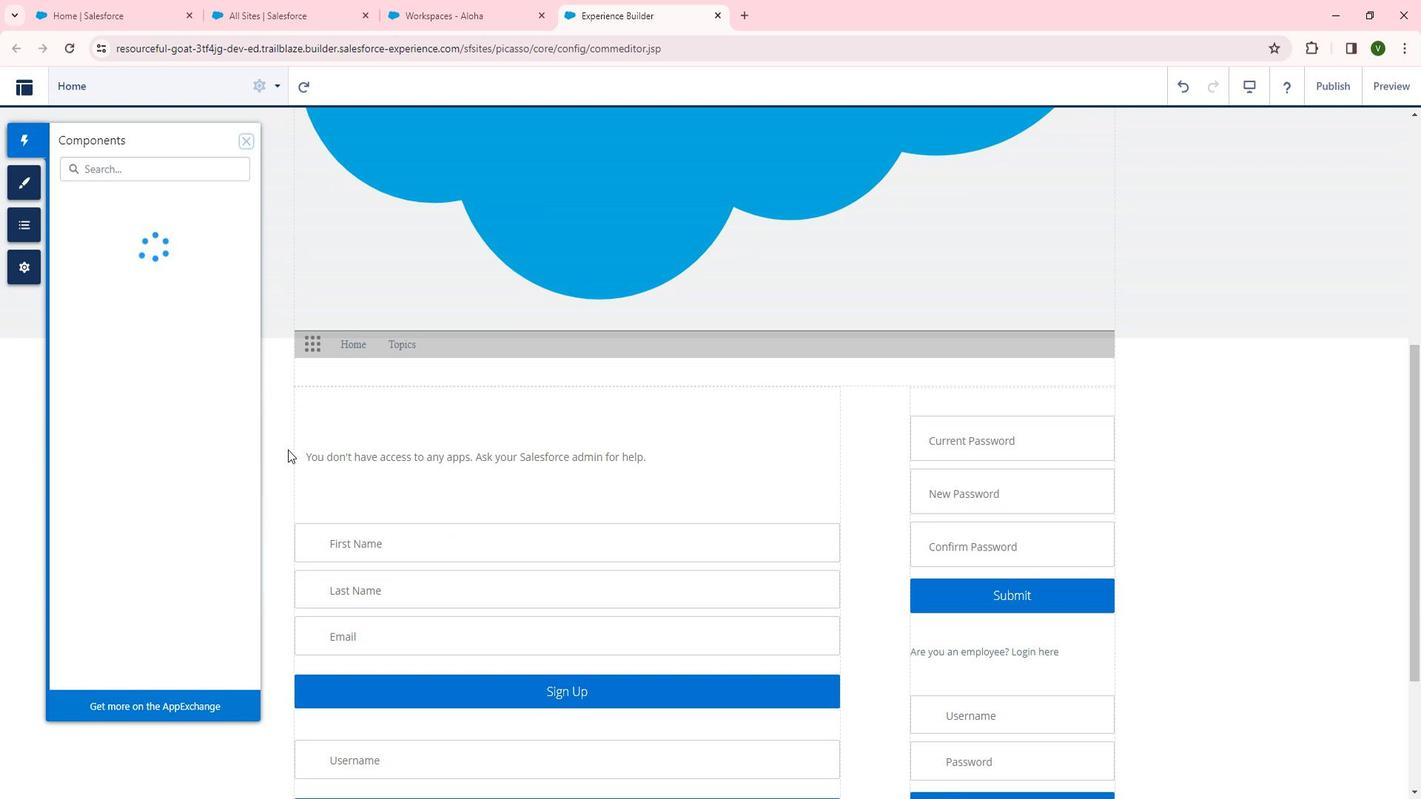 
Action: Mouse scrolled (307, 451) with delta (0, 0)
Screenshot: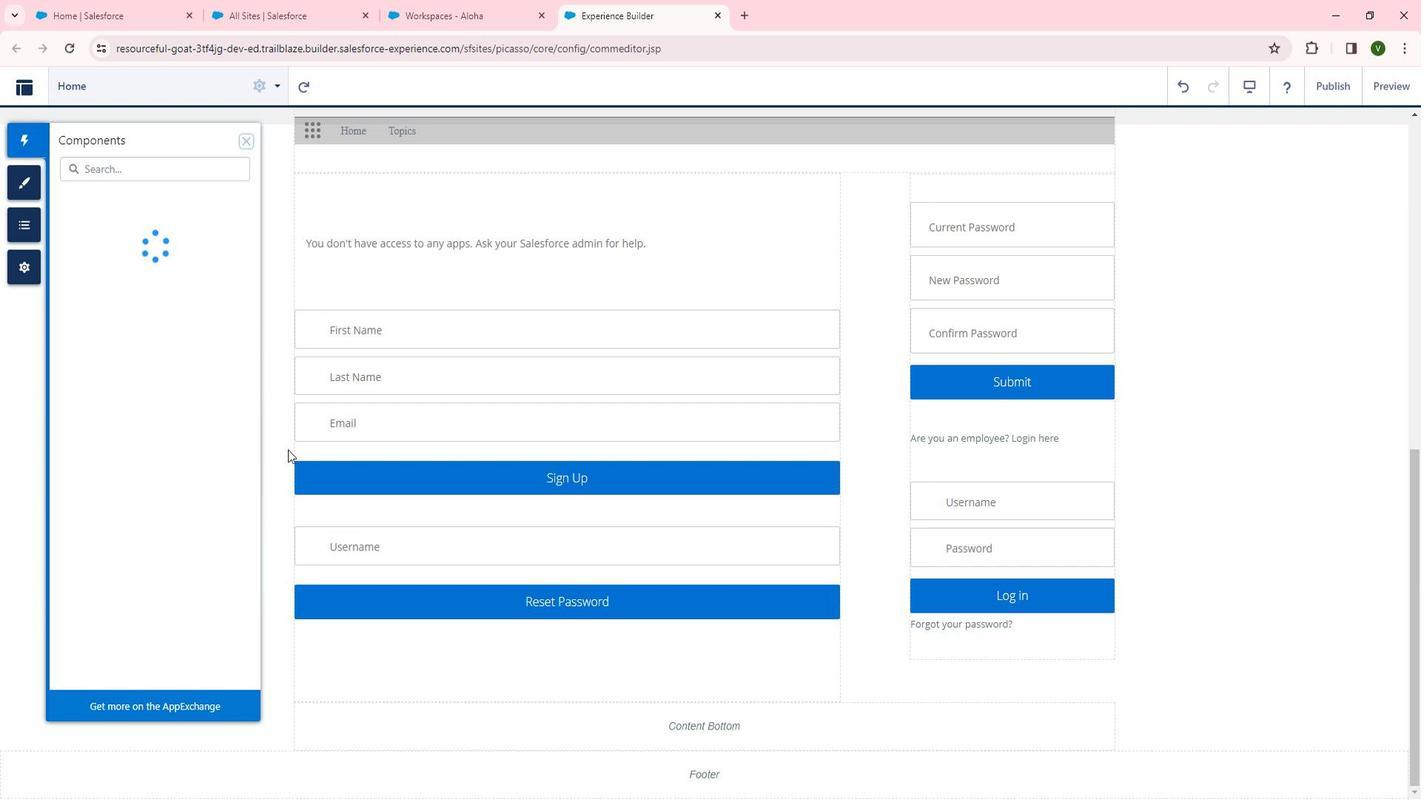 
Action: Mouse scrolled (307, 451) with delta (0, 0)
Screenshot: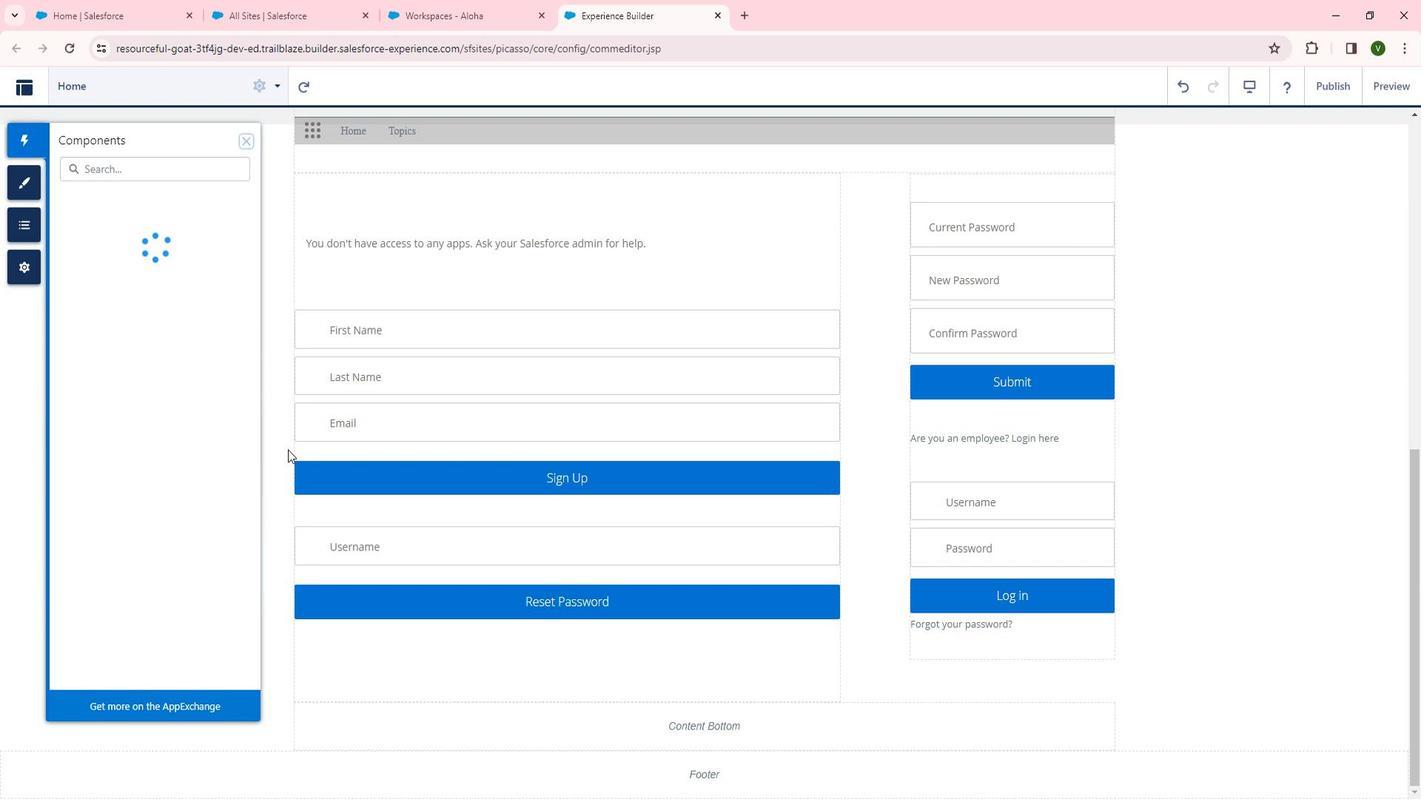 
Action: Mouse scrolled (307, 451) with delta (0, 0)
Screenshot: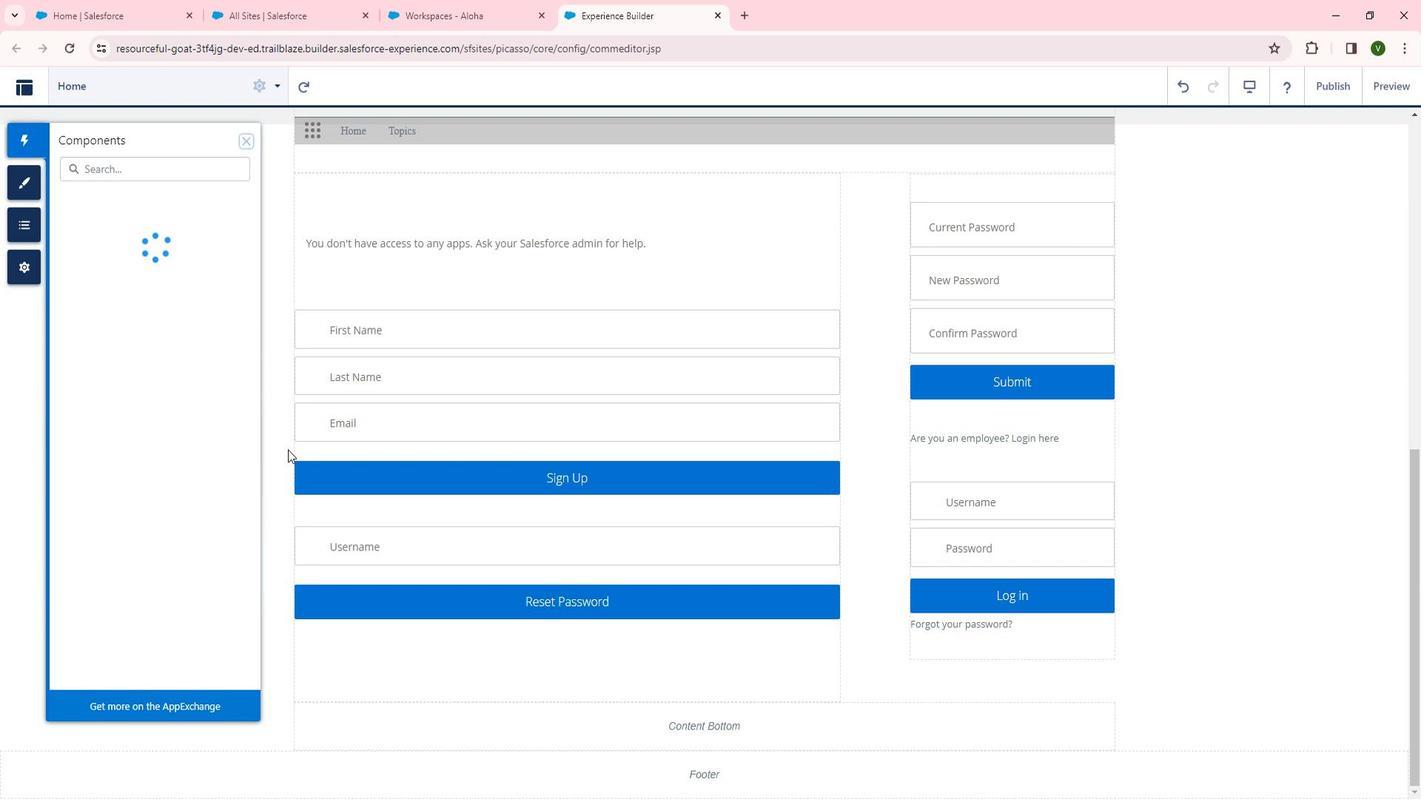 
Action: Mouse scrolled (307, 451) with delta (0, 0)
Screenshot: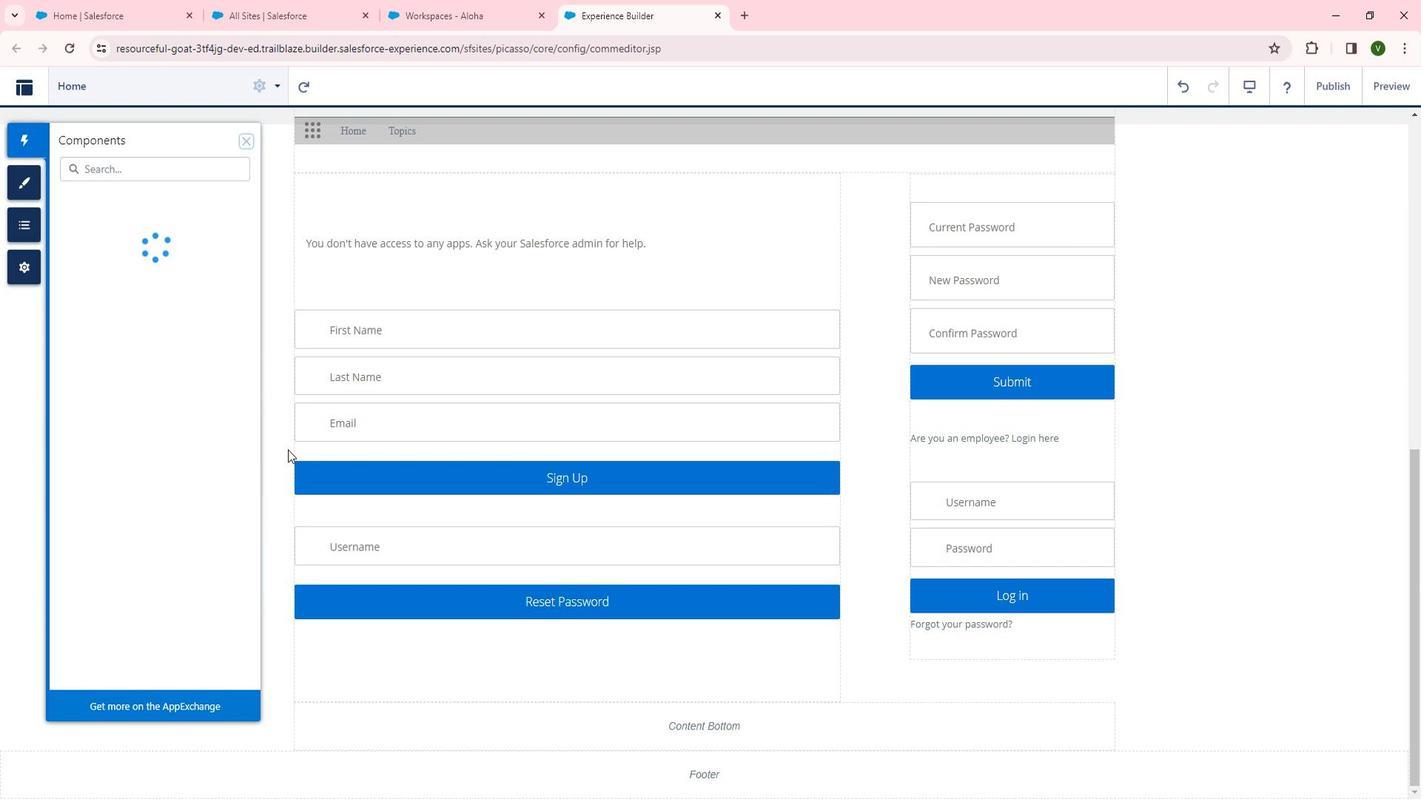
Action: Mouse moved to (189, 461)
Screenshot: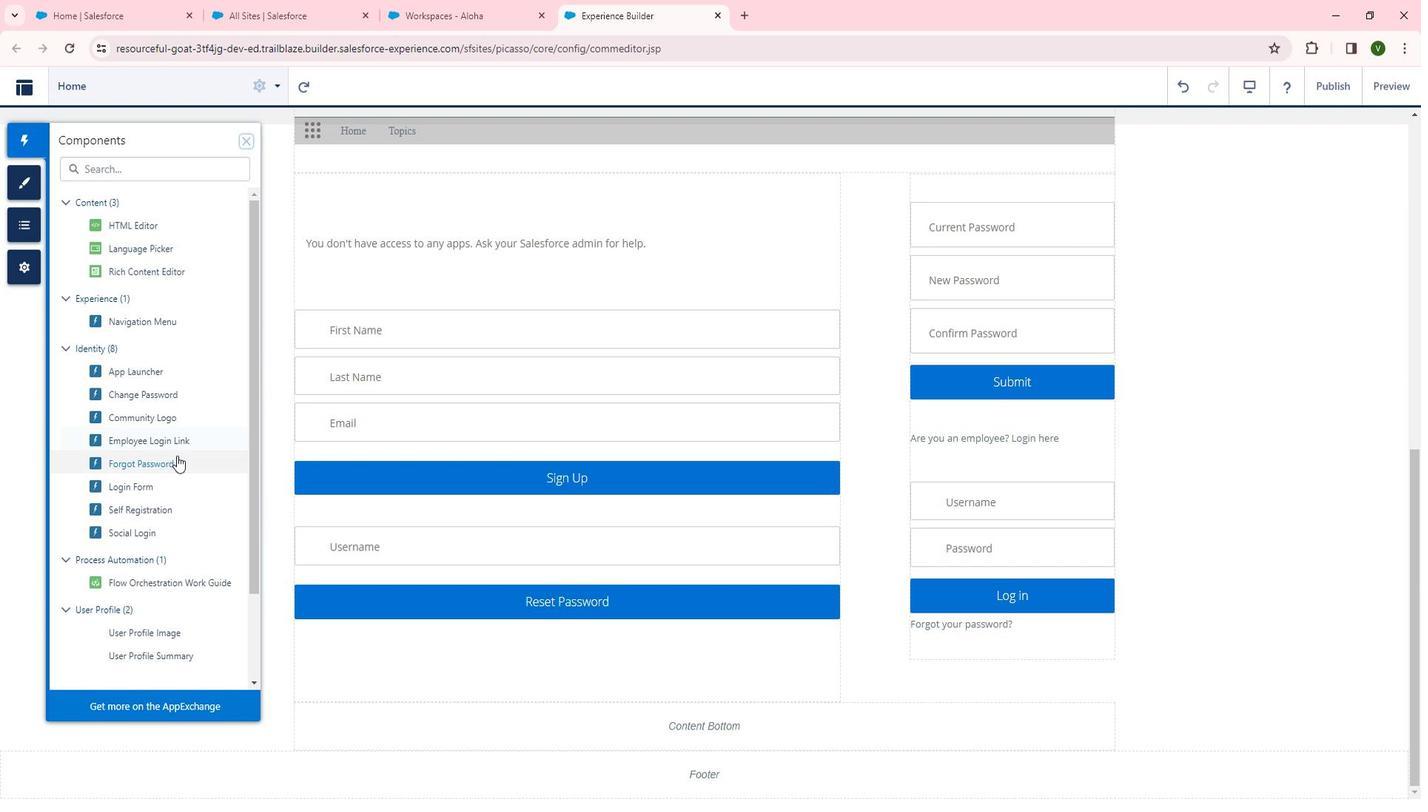 
Action: Mouse scrolled (189, 460) with delta (0, 0)
Screenshot: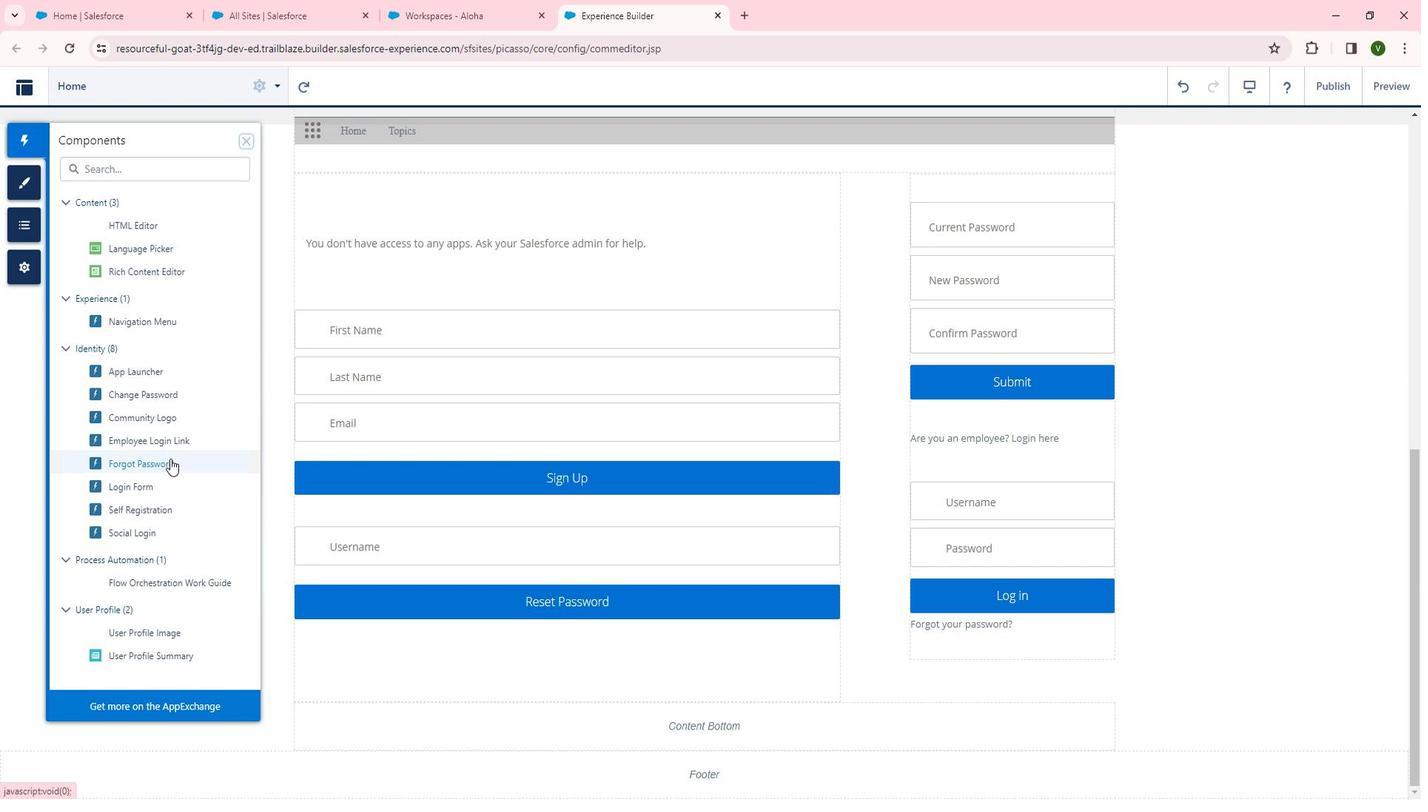 
Action: Mouse moved to (163, 628)
Screenshot: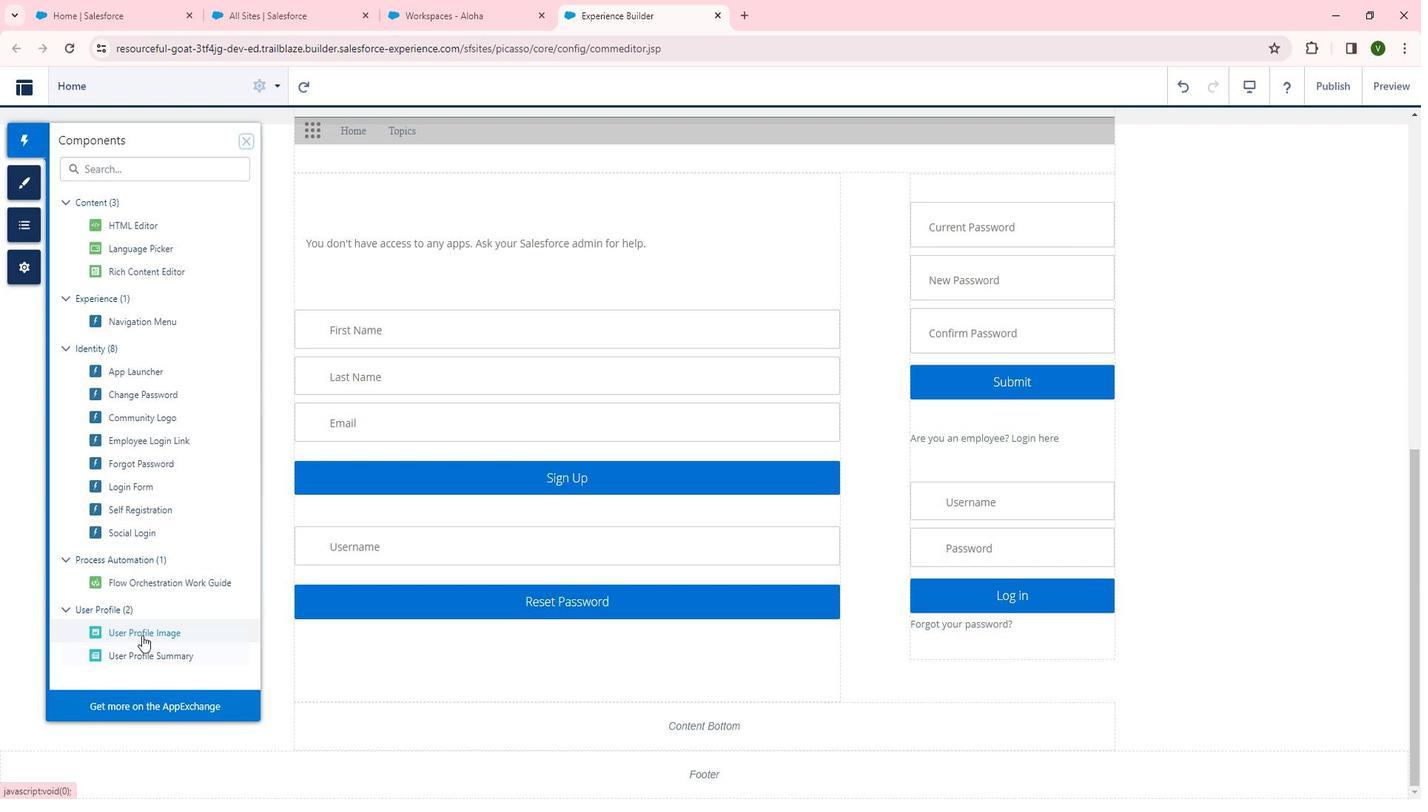 
Action: Mouse pressed left at (163, 628)
Screenshot: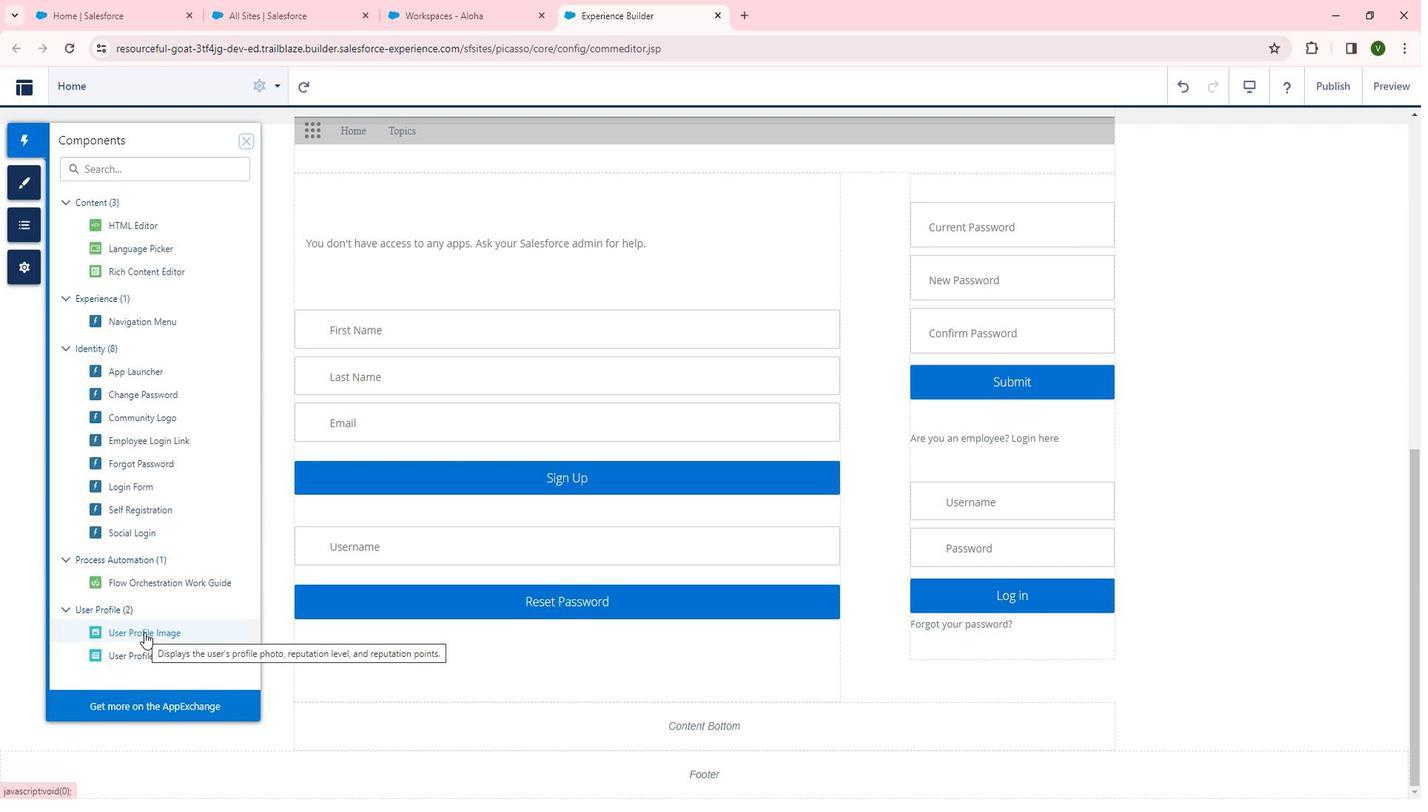 
Action: Mouse moved to (892, 233)
Screenshot: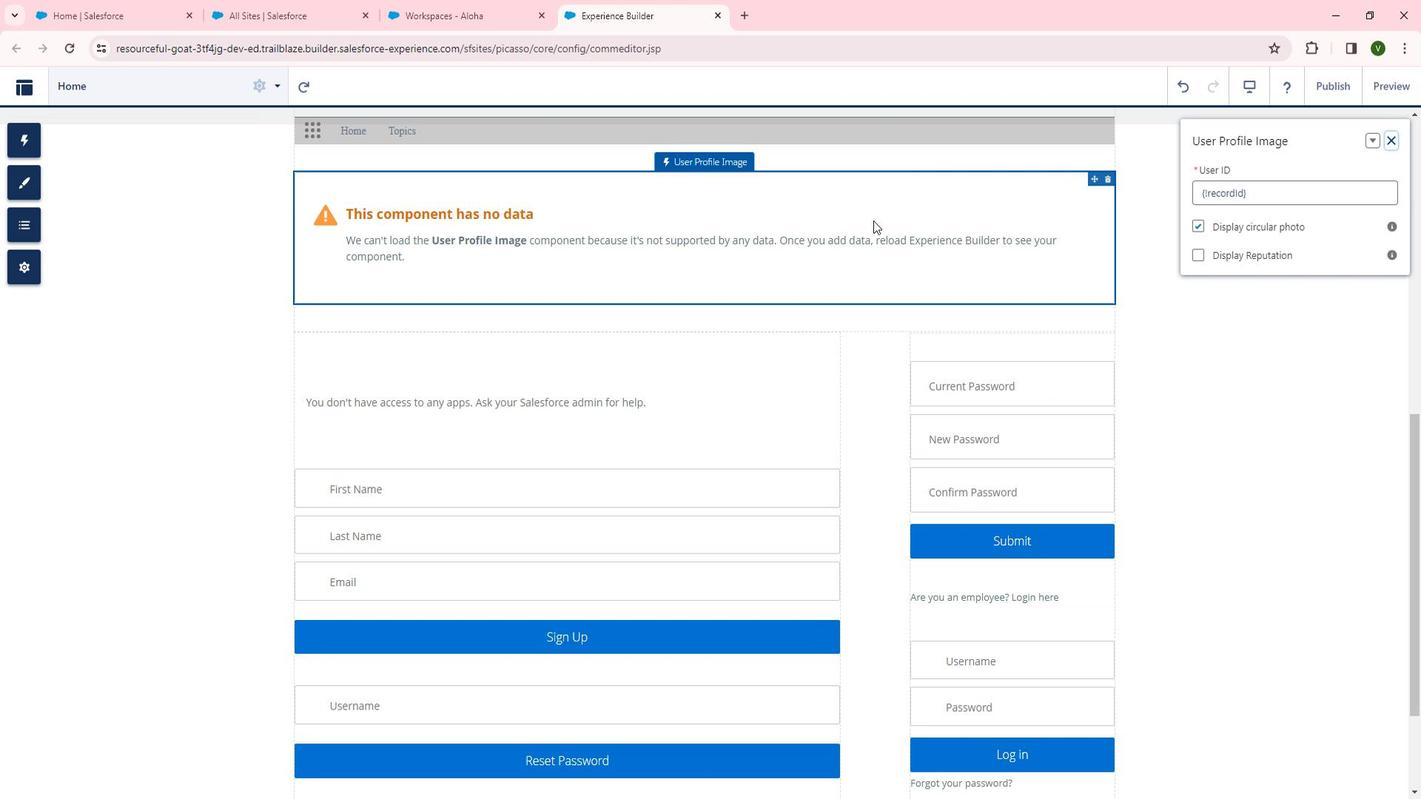 
